 Task: Find connections with filter location Hillerød with filter topic #cloudwith filter profile language English with filter current company Zeta with filter school Pune Institute of Computer Technology with filter industry Metalworking Machinery Manufacturing with filter service category Market Strategy with filter keywords title Management Consultant
Action: Mouse moved to (531, 74)
Screenshot: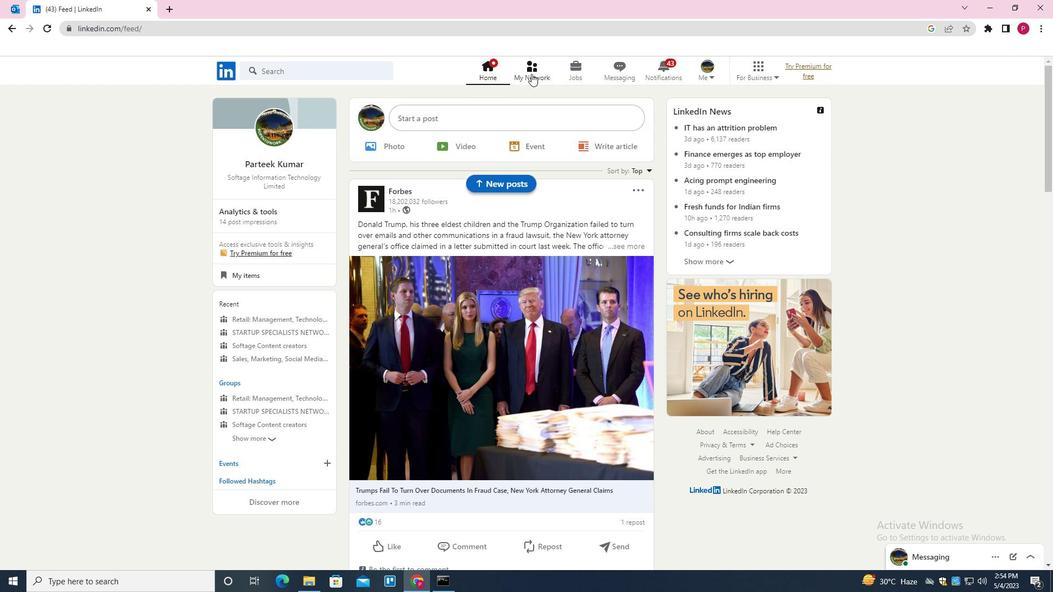 
Action: Mouse pressed left at (531, 74)
Screenshot: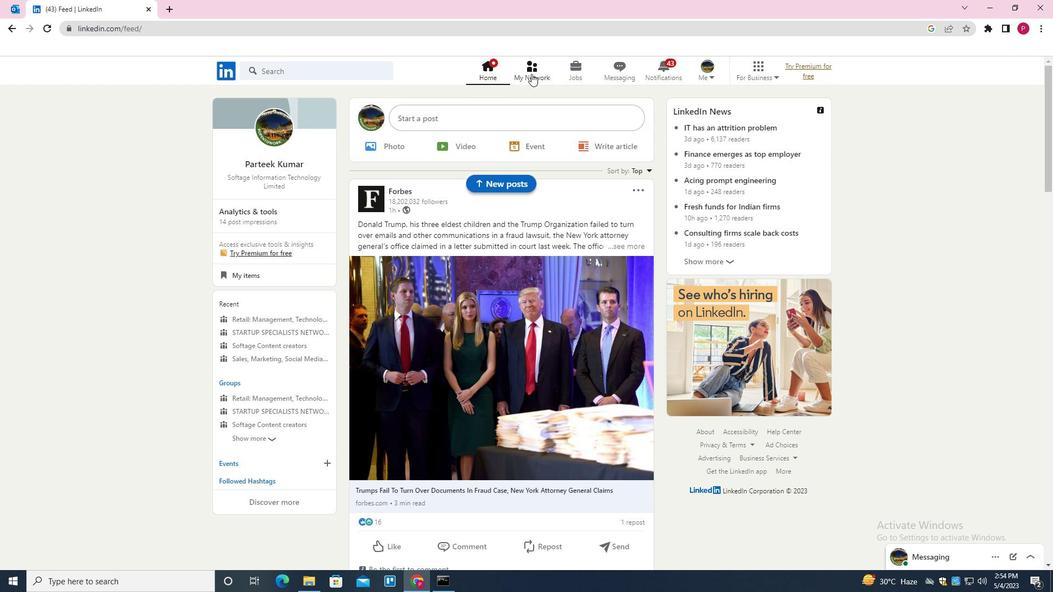 
Action: Mouse moved to (348, 130)
Screenshot: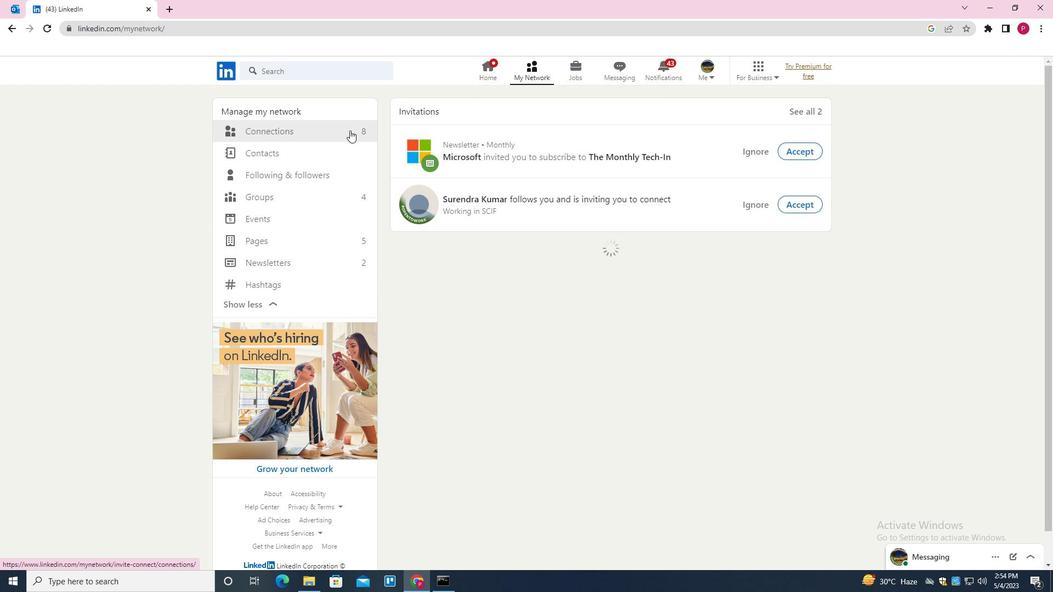 
Action: Mouse pressed left at (348, 130)
Screenshot: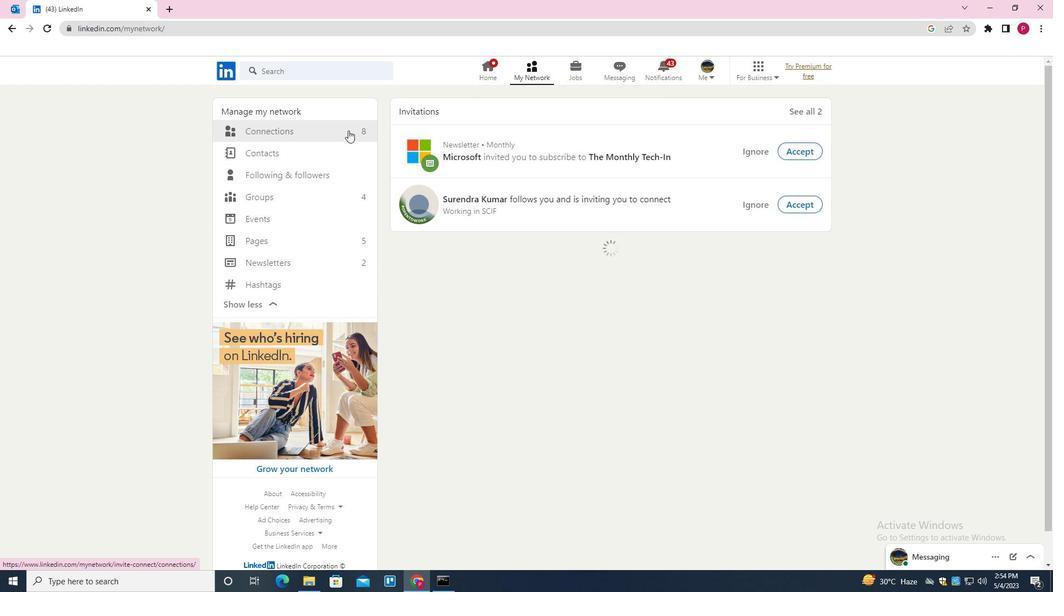 
Action: Mouse moved to (603, 131)
Screenshot: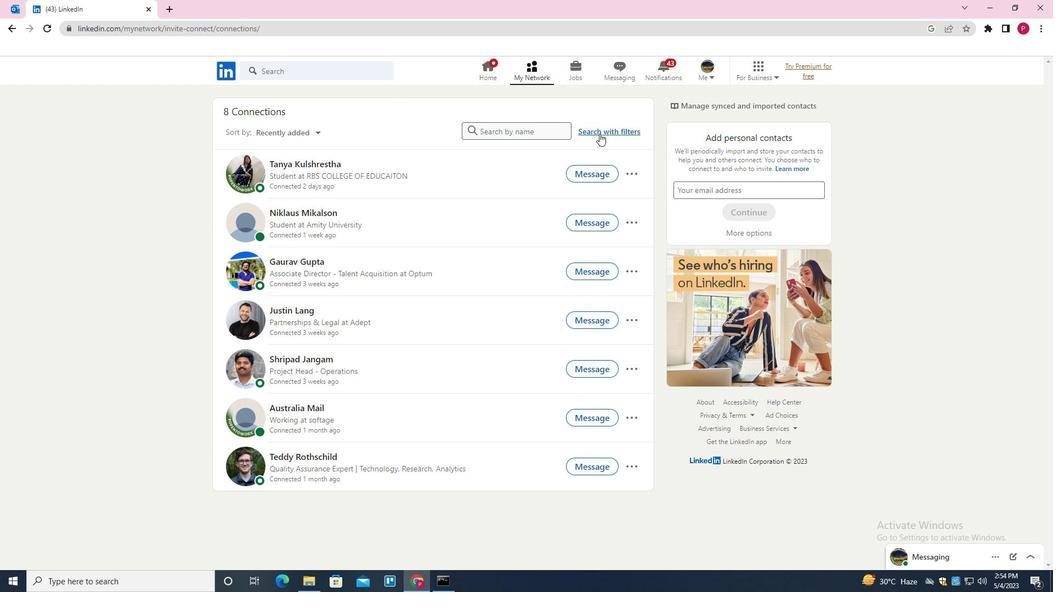 
Action: Mouse pressed left at (603, 131)
Screenshot: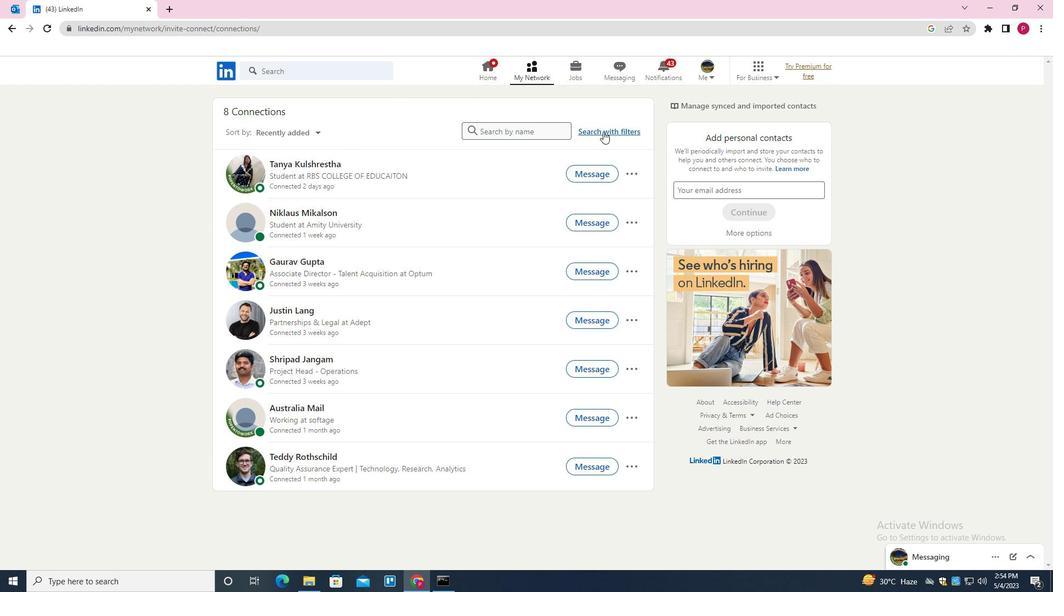 
Action: Mouse moved to (565, 100)
Screenshot: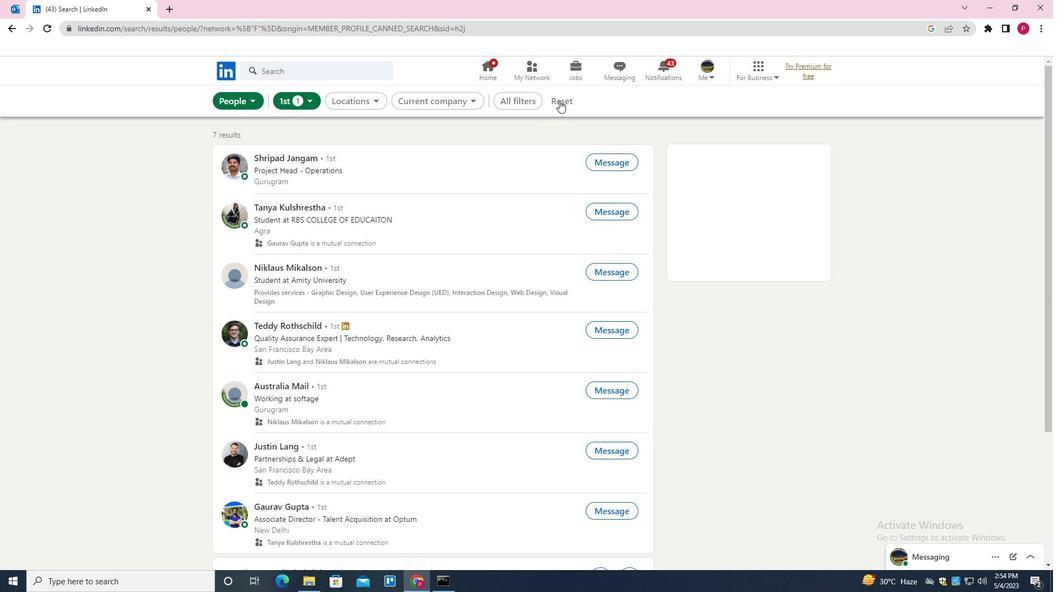 
Action: Mouse pressed left at (565, 100)
Screenshot: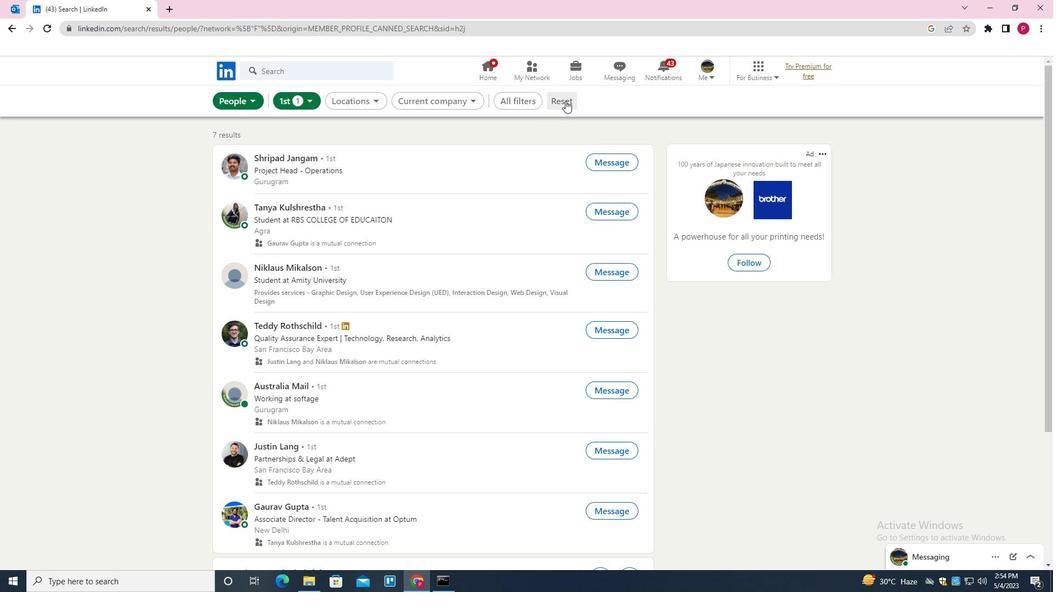 
Action: Mouse moved to (548, 97)
Screenshot: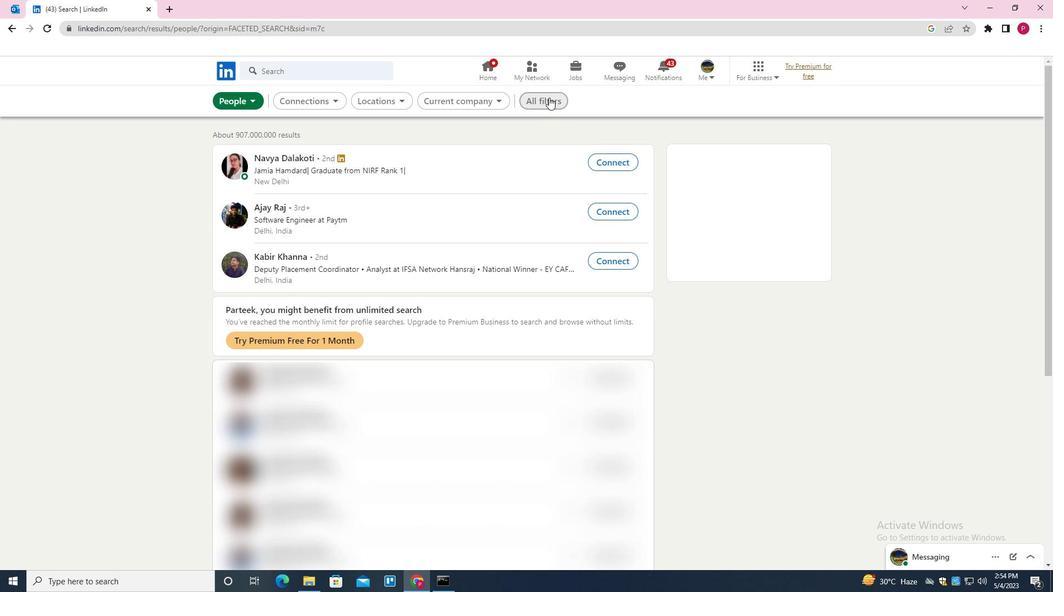 
Action: Mouse pressed left at (548, 97)
Screenshot: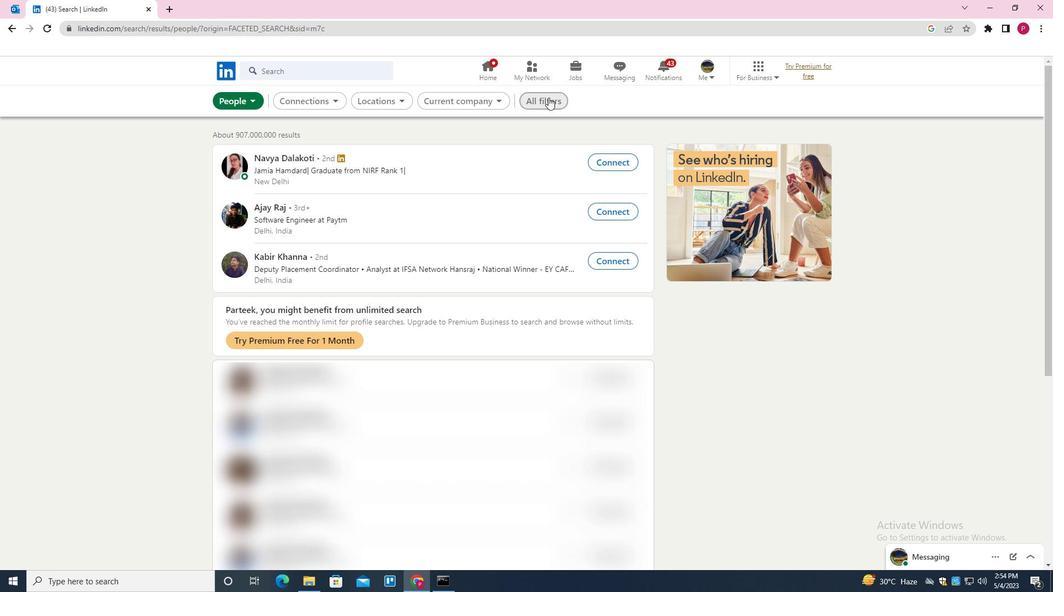 
Action: Mouse moved to (822, 198)
Screenshot: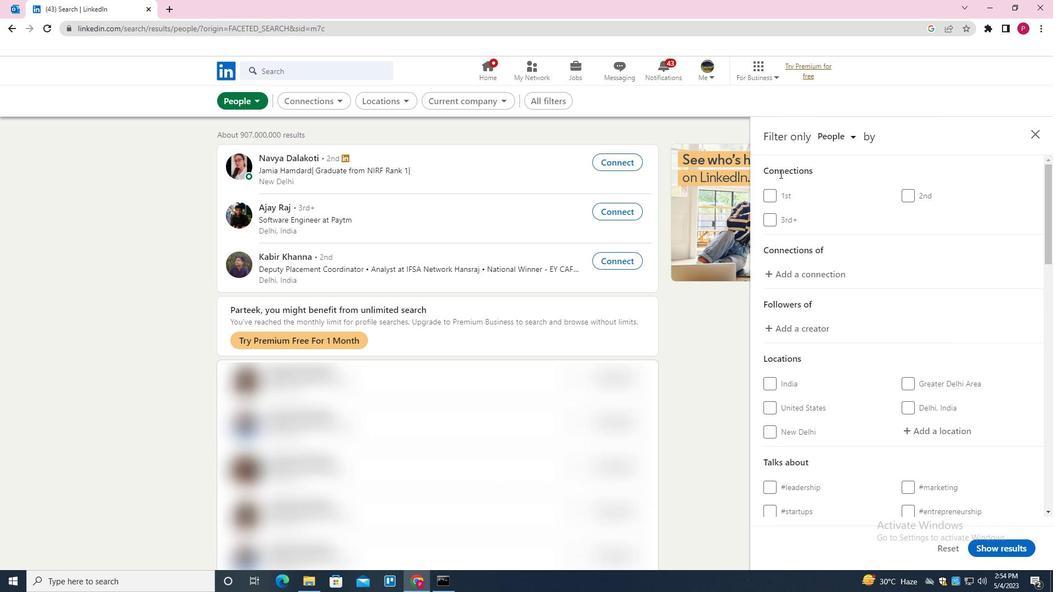 
Action: Mouse scrolled (822, 197) with delta (0, 0)
Screenshot: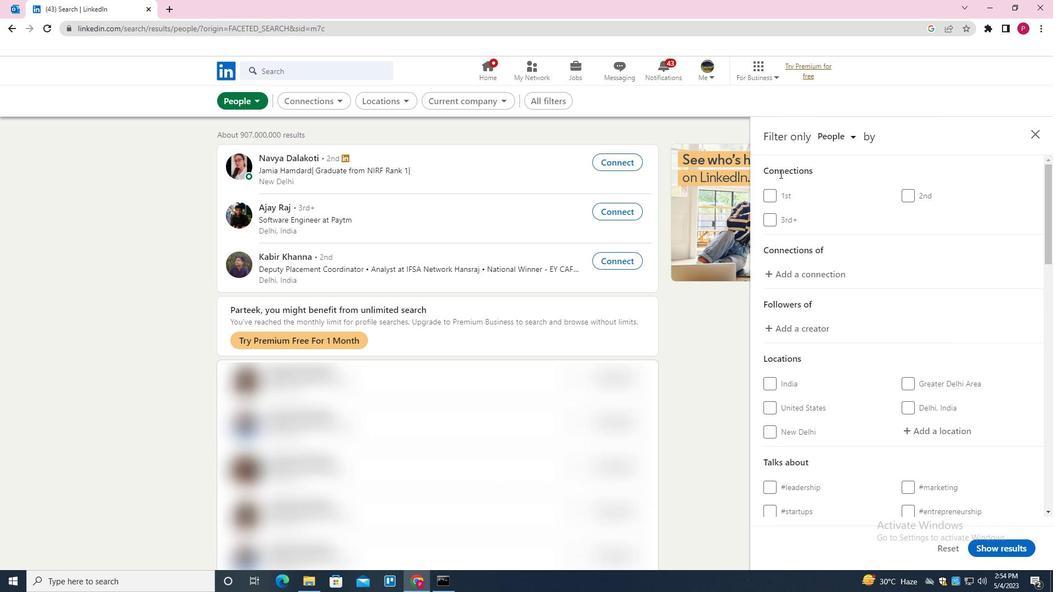 
Action: Mouse moved to (840, 208)
Screenshot: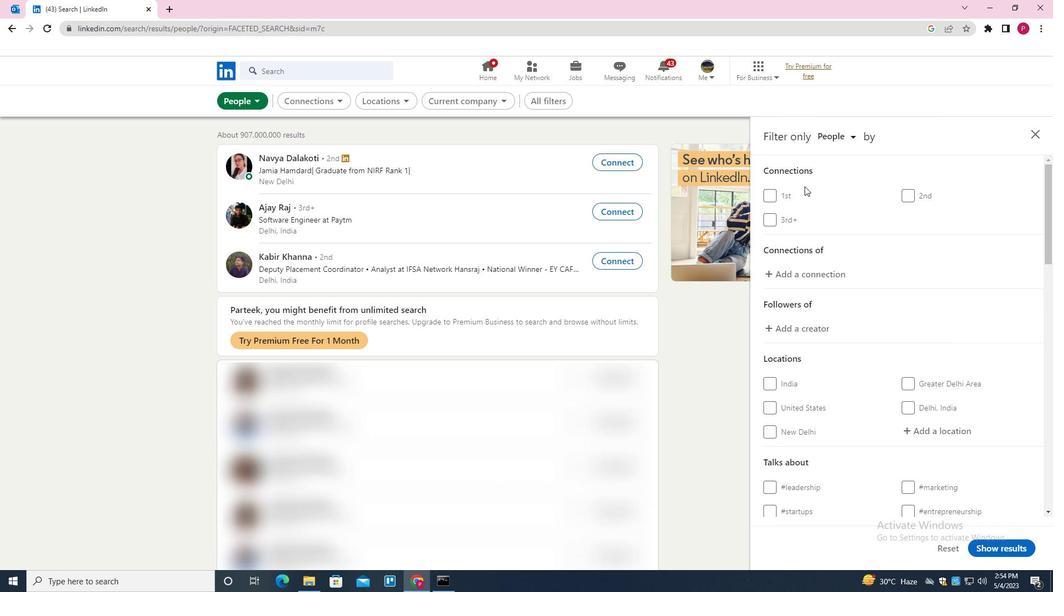 
Action: Mouse scrolled (840, 208) with delta (0, 0)
Screenshot: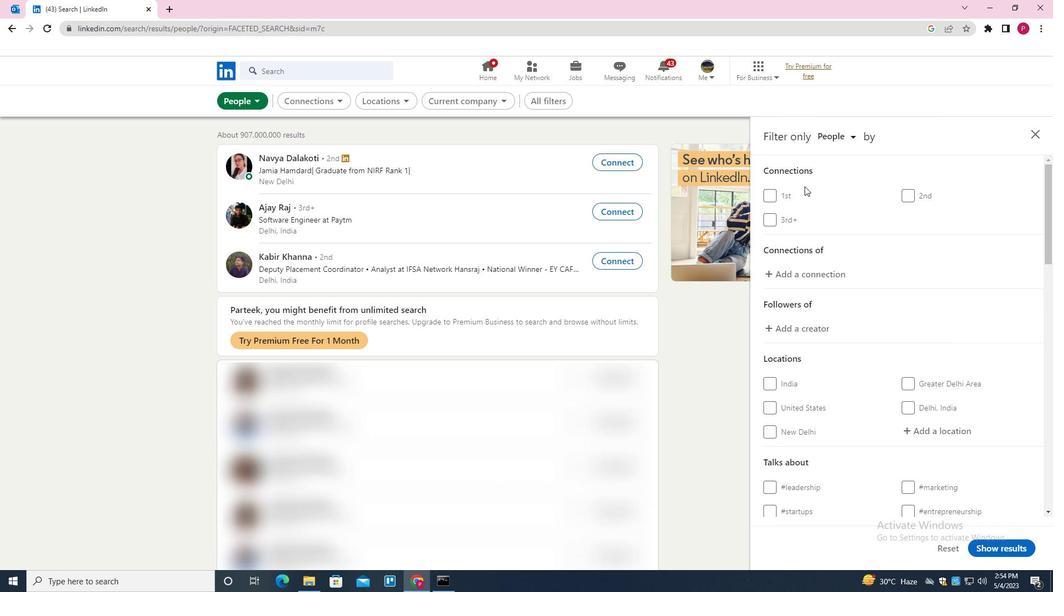
Action: Mouse moved to (863, 225)
Screenshot: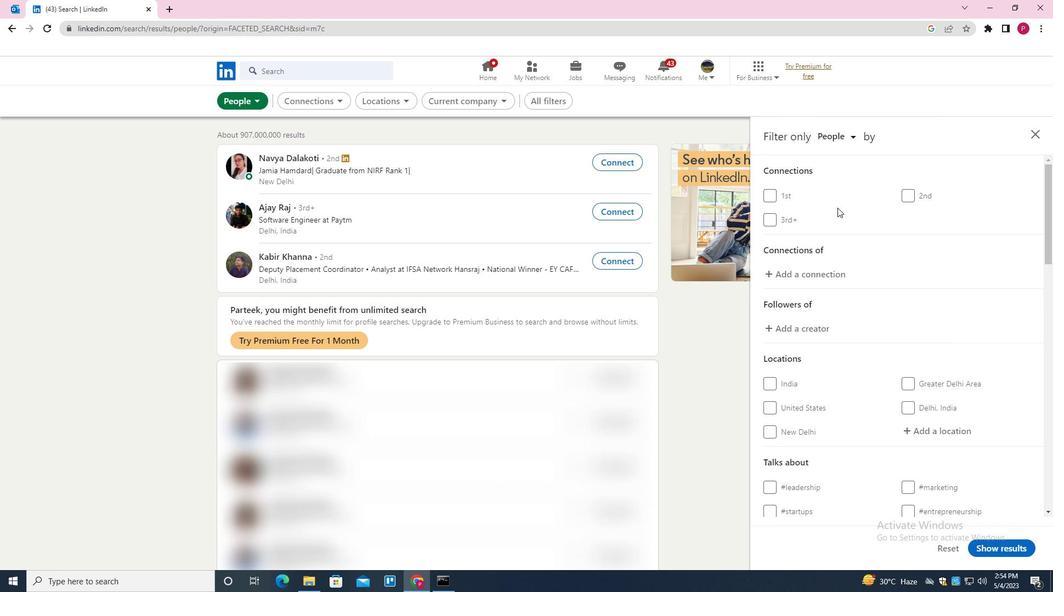 
Action: Mouse scrolled (863, 225) with delta (0, 0)
Screenshot: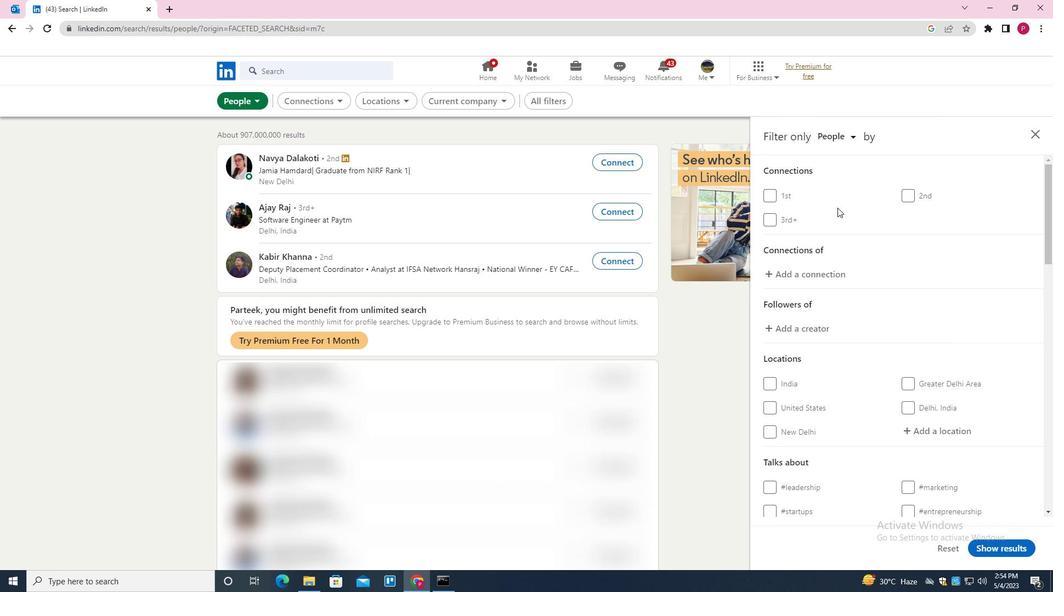 
Action: Mouse moved to (930, 271)
Screenshot: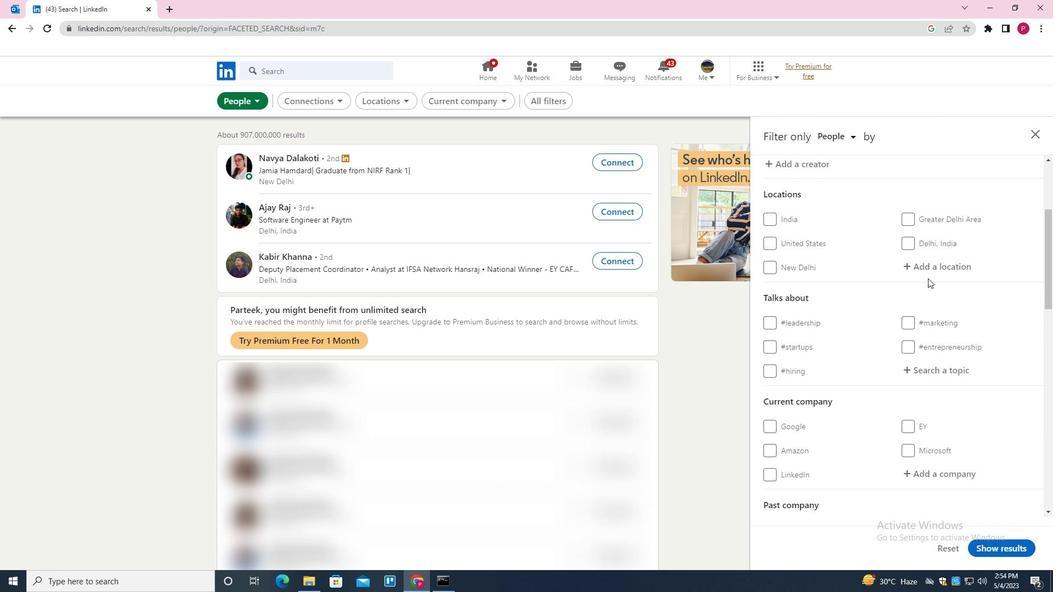 
Action: Mouse pressed left at (930, 271)
Screenshot: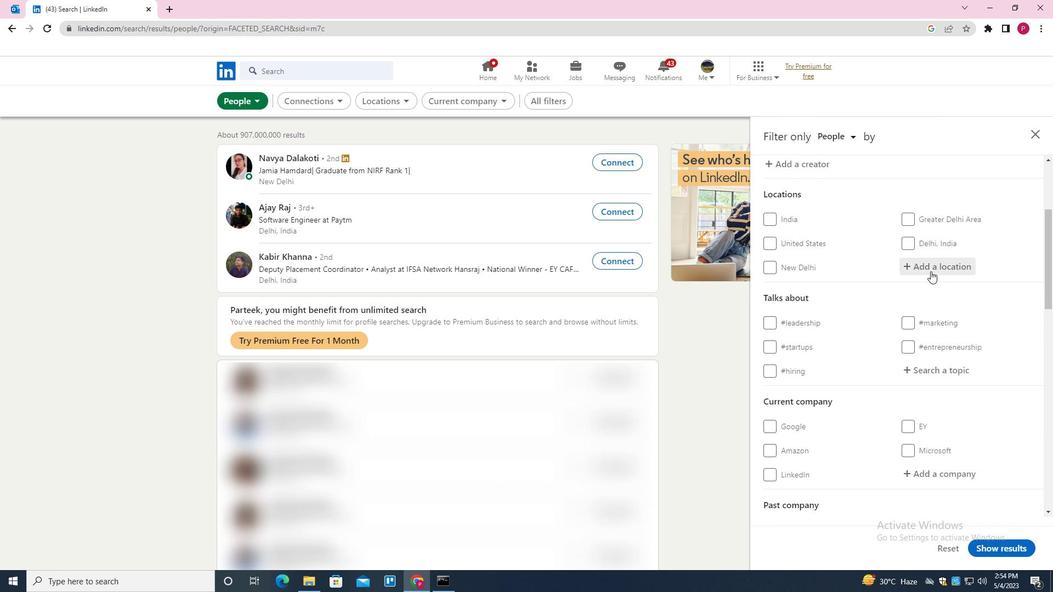 
Action: Key pressed <Key.shift>HILLEROD<Key.down><Key.enter>
Screenshot: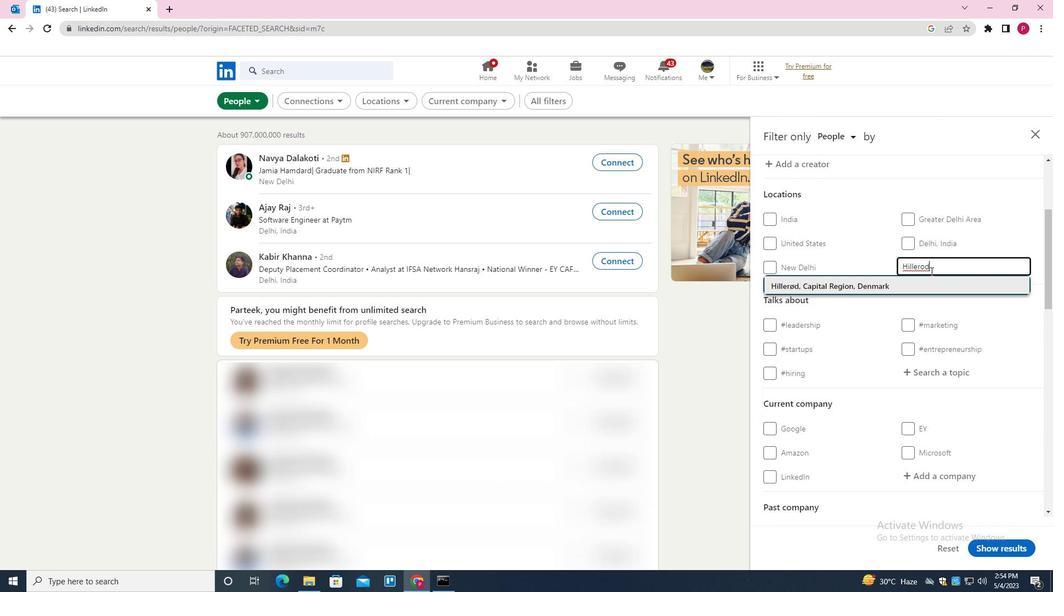 
Action: Mouse moved to (907, 274)
Screenshot: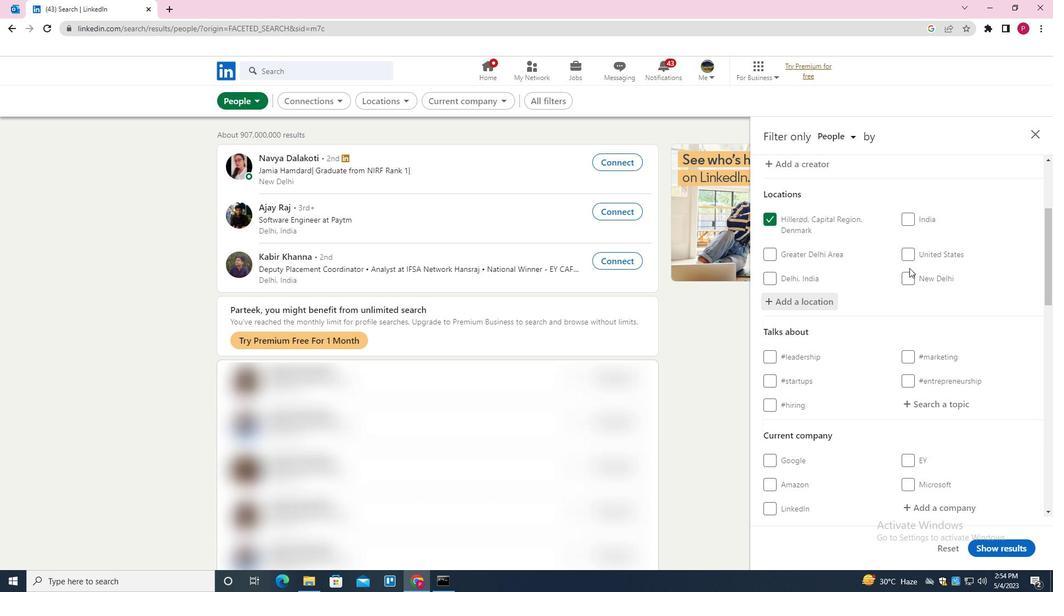 
Action: Mouse scrolled (907, 273) with delta (0, 0)
Screenshot: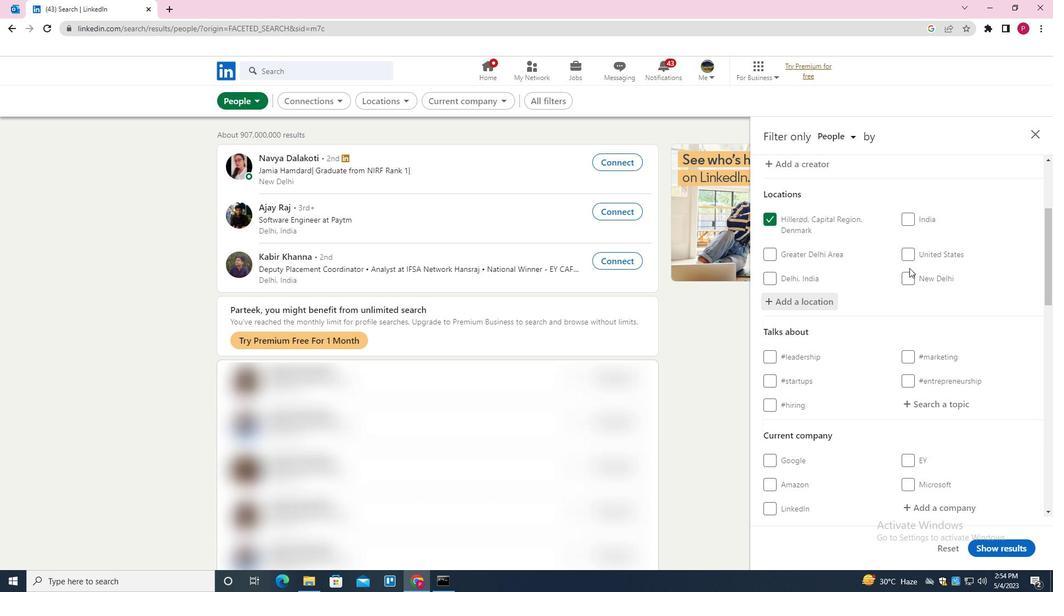 
Action: Mouse moved to (906, 281)
Screenshot: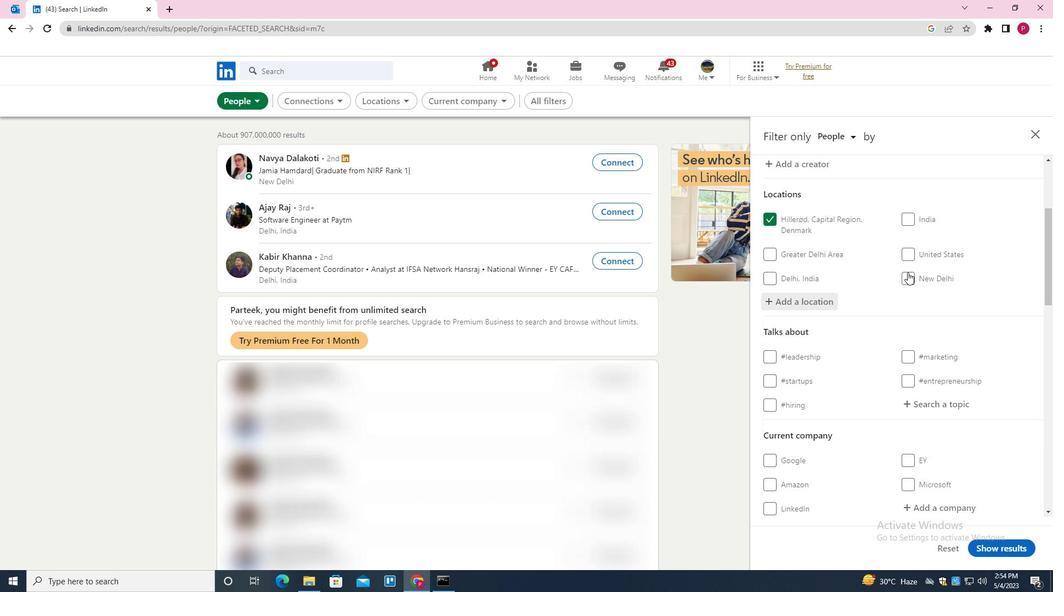 
Action: Mouse scrolled (906, 281) with delta (0, 0)
Screenshot: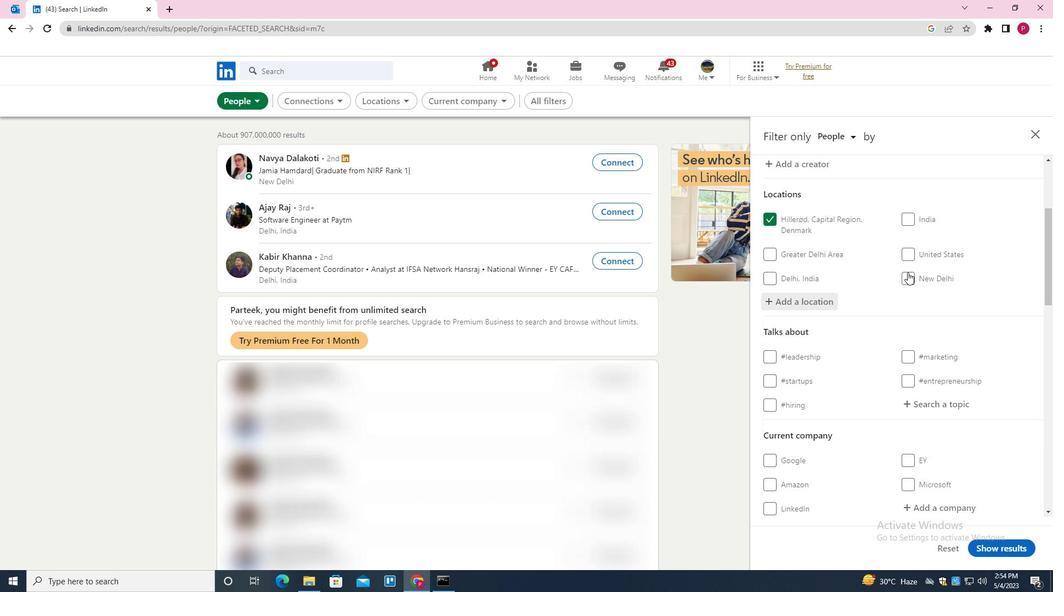 
Action: Mouse moved to (904, 290)
Screenshot: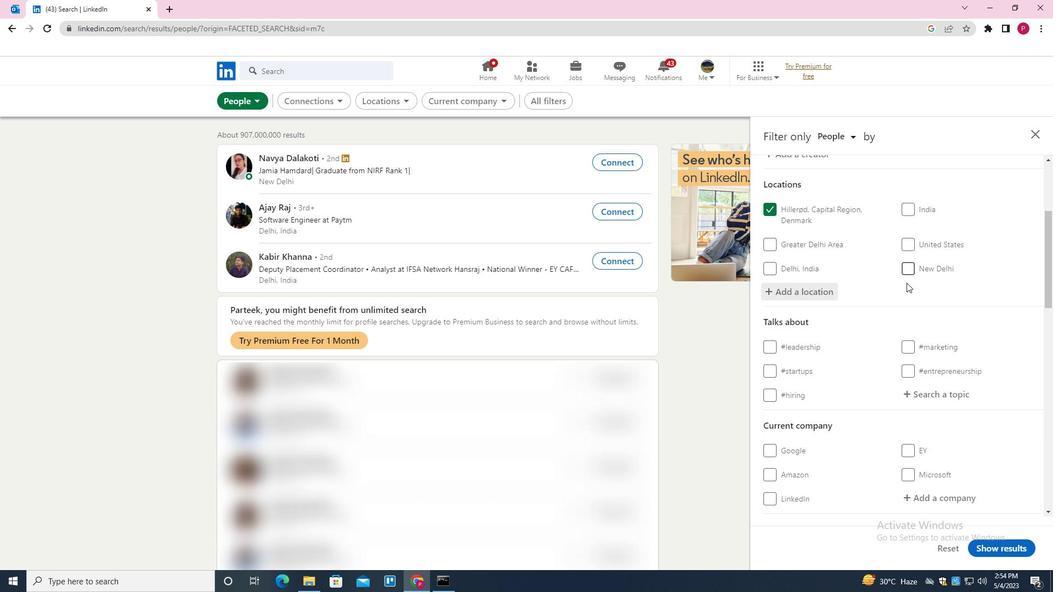 
Action: Mouse scrolled (904, 290) with delta (0, 0)
Screenshot: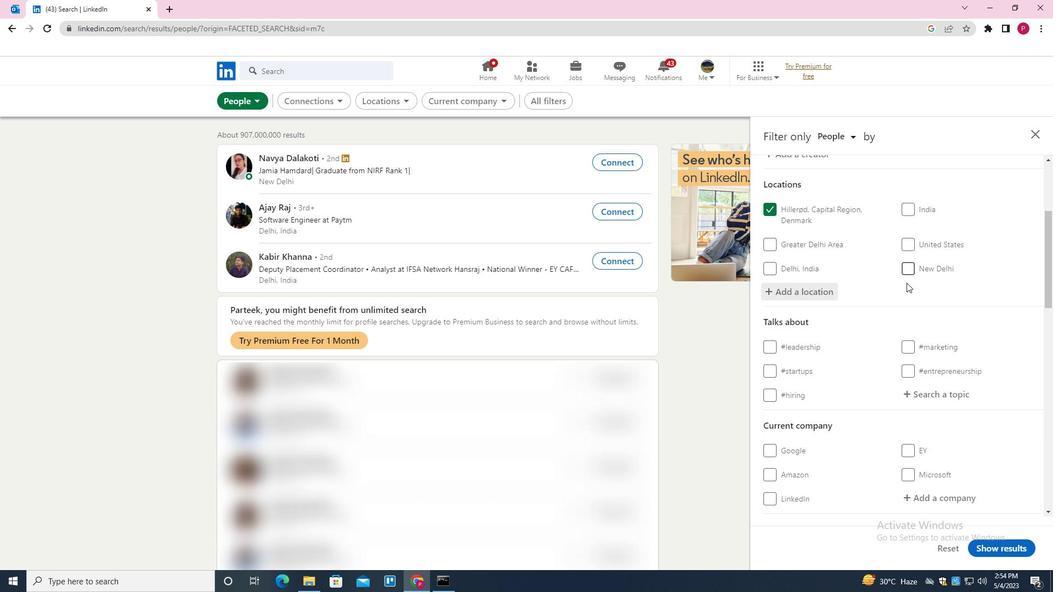 
Action: Mouse moved to (927, 239)
Screenshot: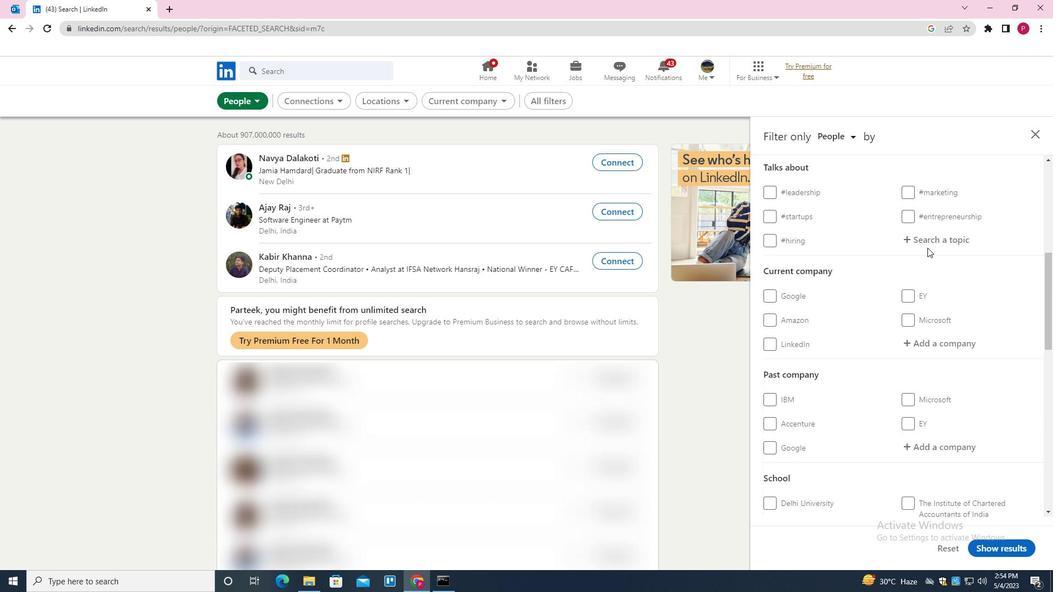 
Action: Mouse pressed left at (927, 239)
Screenshot: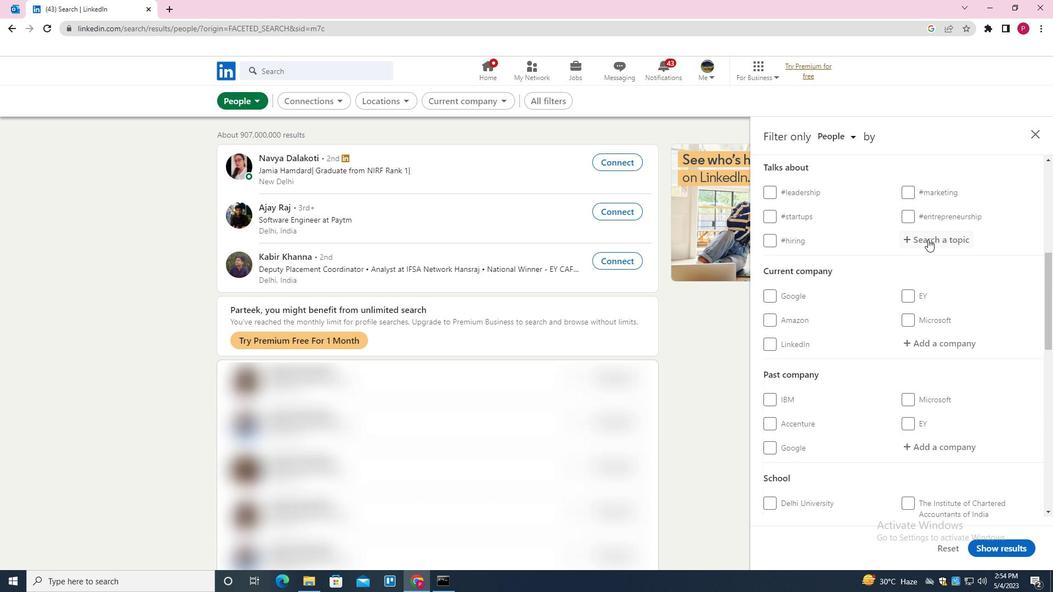 
Action: Key pressed CL
Screenshot: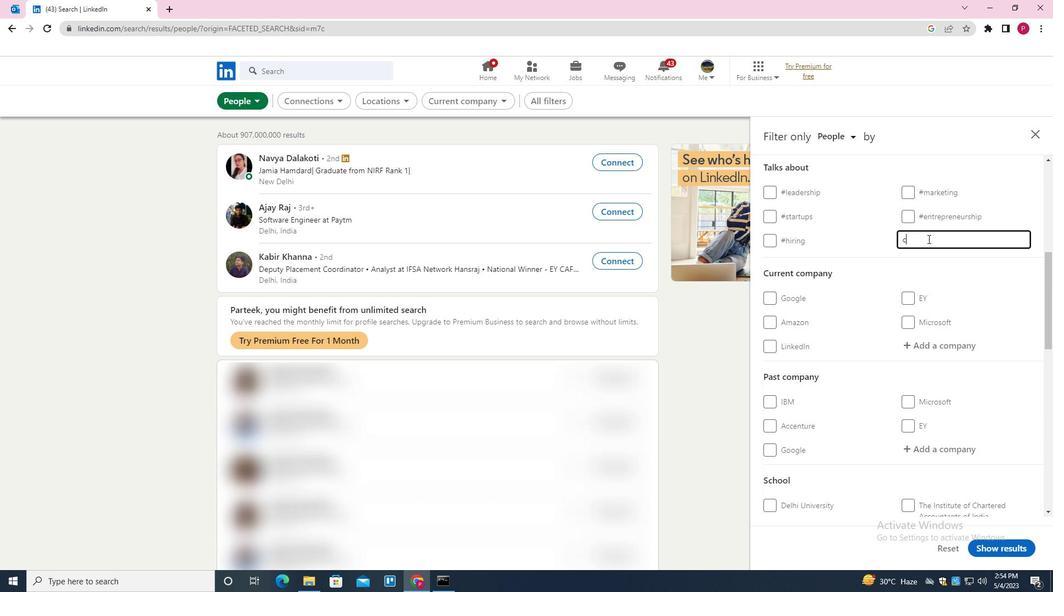 
Action: Mouse moved to (927, 238)
Screenshot: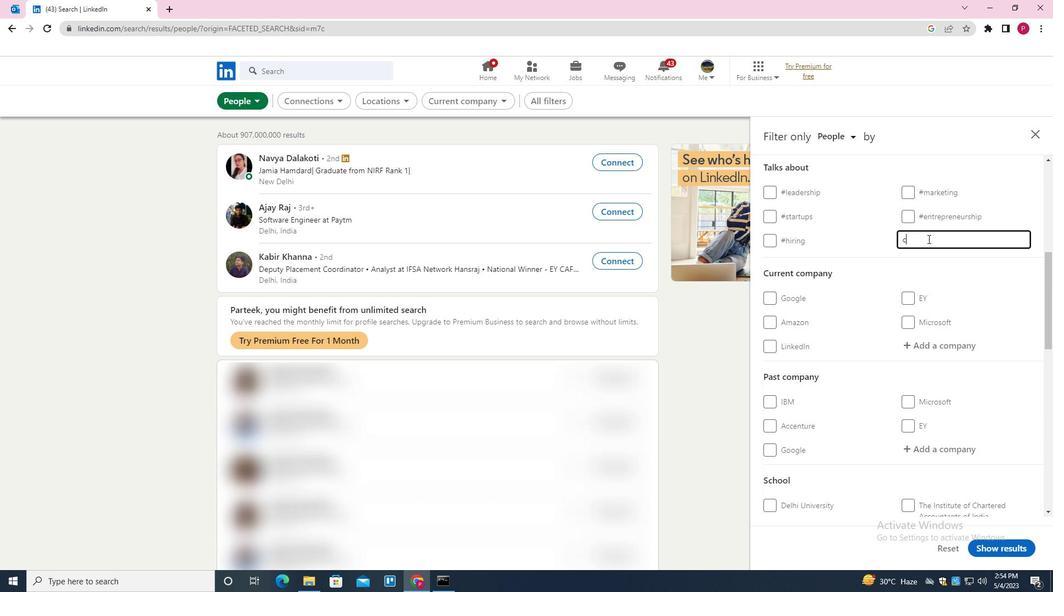 
Action: Key pressed OUD<Key.down><Key.enter>
Screenshot: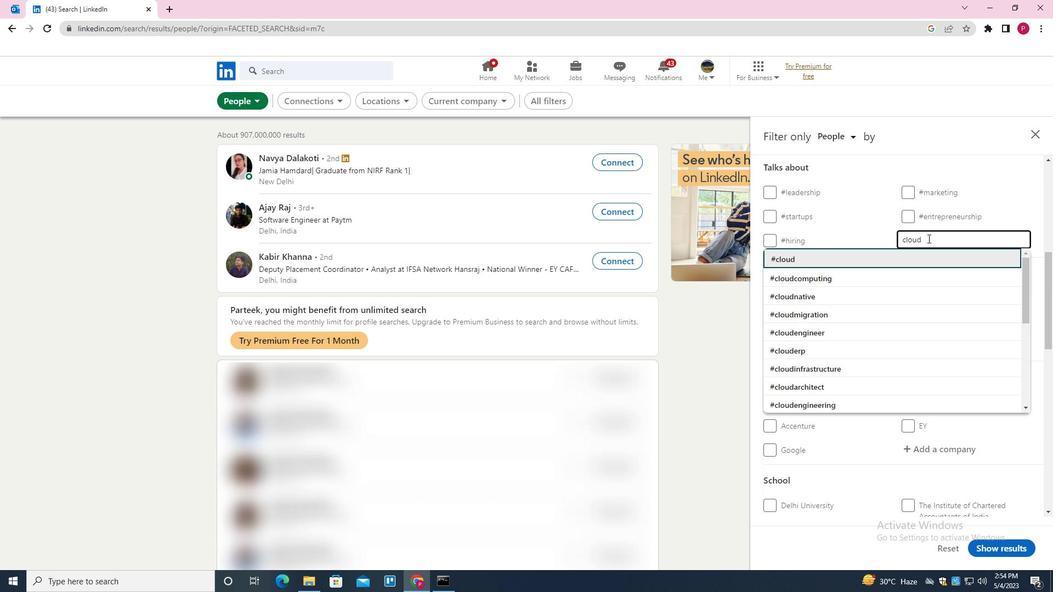 
Action: Mouse moved to (884, 285)
Screenshot: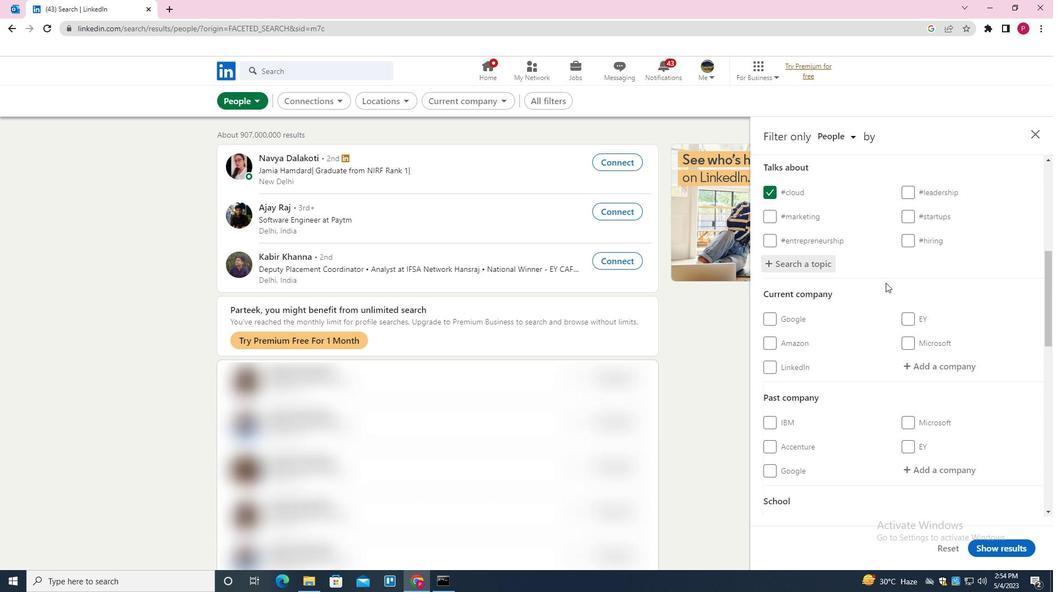 
Action: Mouse scrolled (884, 284) with delta (0, 0)
Screenshot: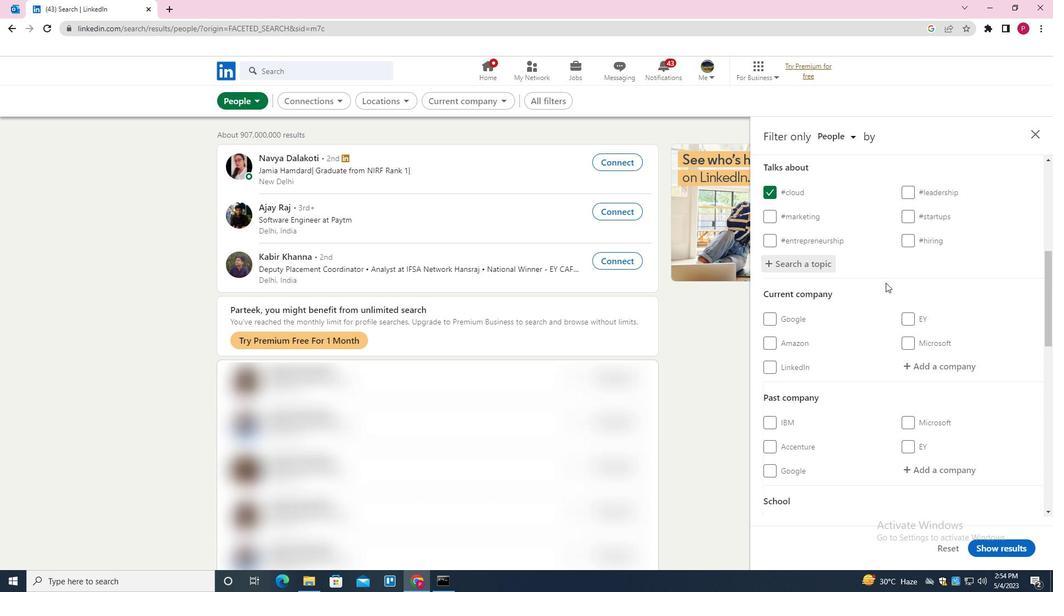 
Action: Mouse scrolled (884, 284) with delta (0, 0)
Screenshot: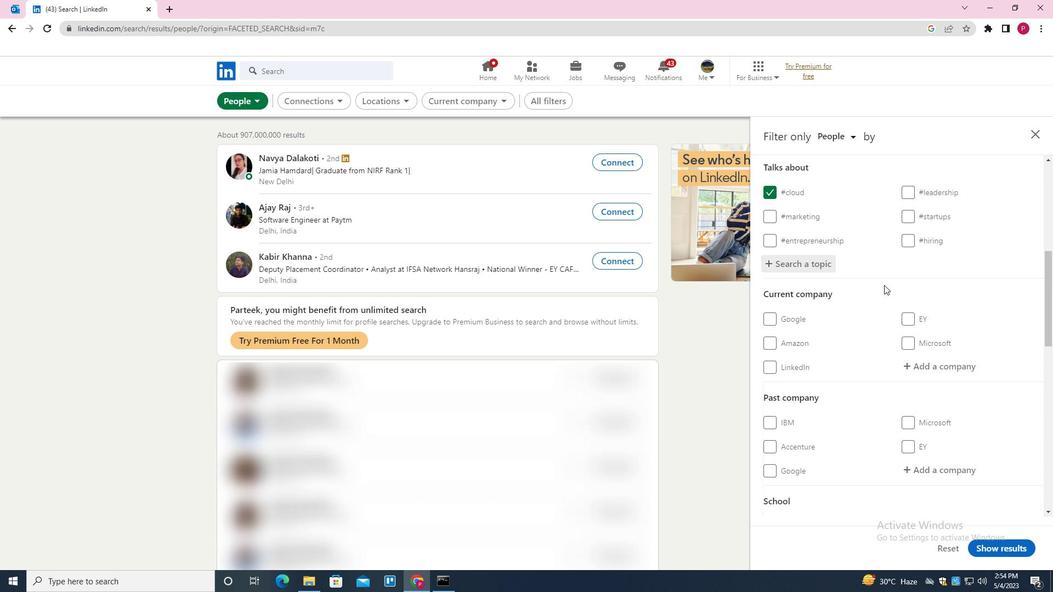 
Action: Mouse moved to (883, 285)
Screenshot: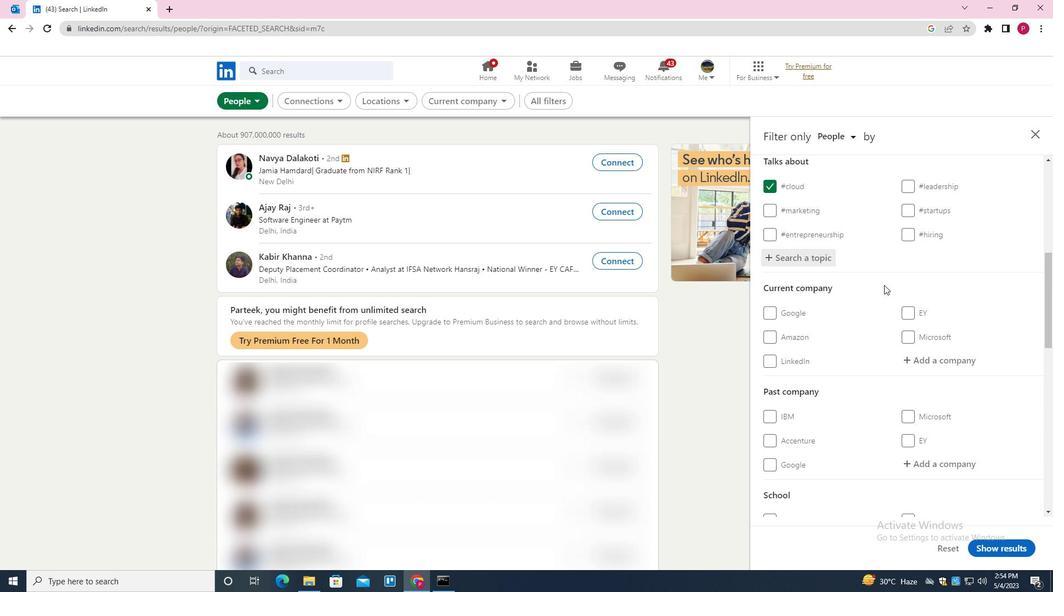 
Action: Mouse scrolled (883, 284) with delta (0, 0)
Screenshot: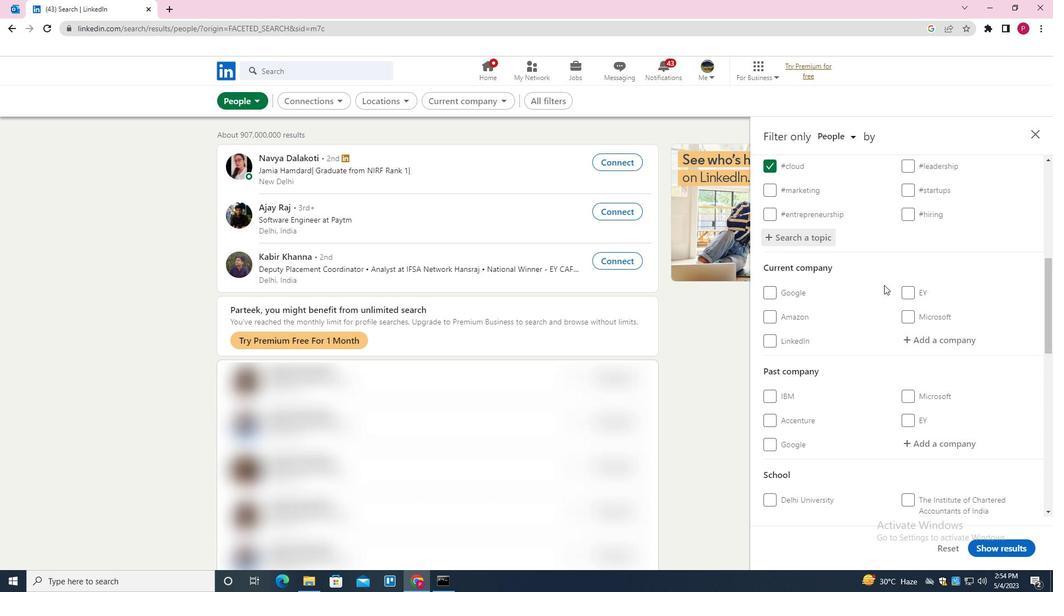 
Action: Mouse moved to (883, 285)
Screenshot: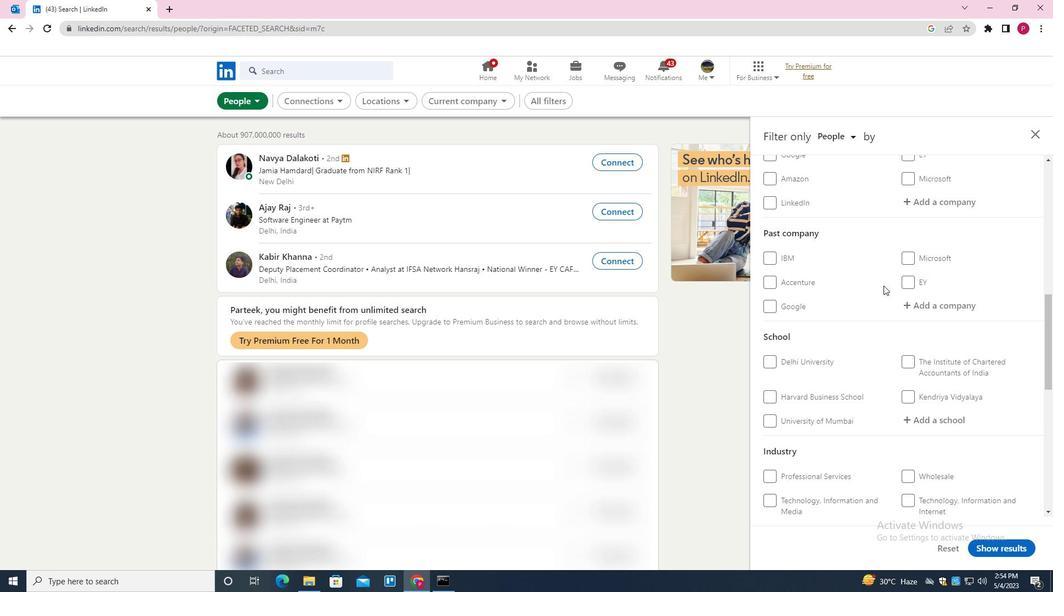 
Action: Mouse scrolled (883, 285) with delta (0, 0)
Screenshot: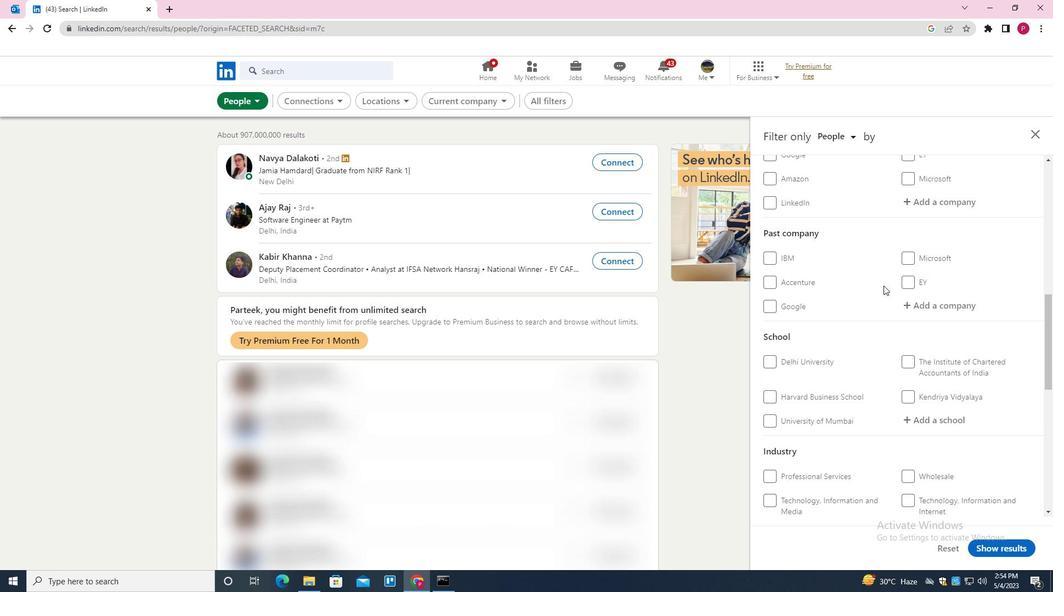 
Action: Mouse scrolled (883, 285) with delta (0, 0)
Screenshot: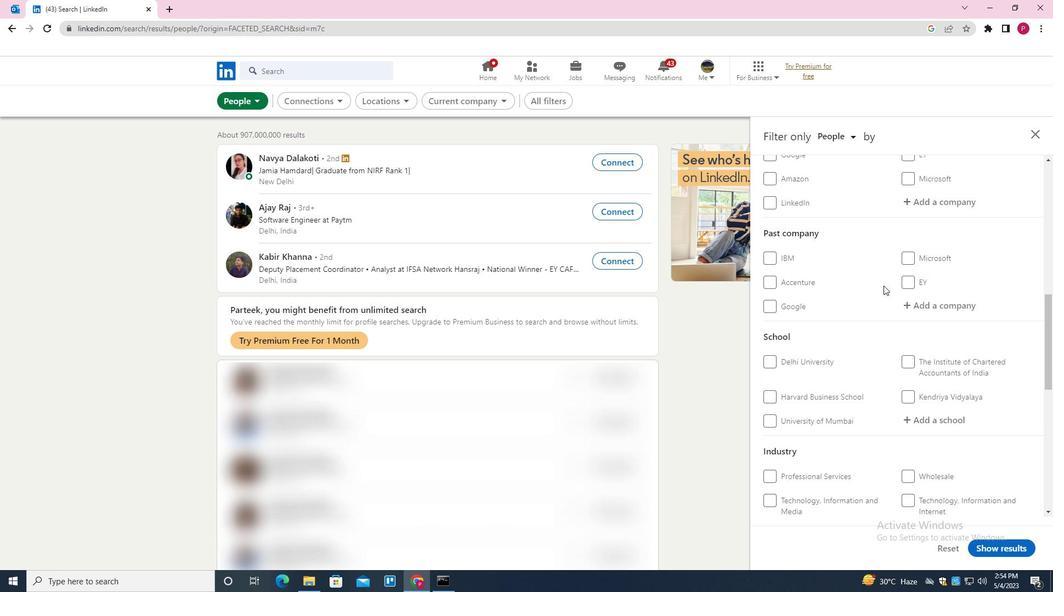 
Action: Mouse scrolled (883, 285) with delta (0, 0)
Screenshot: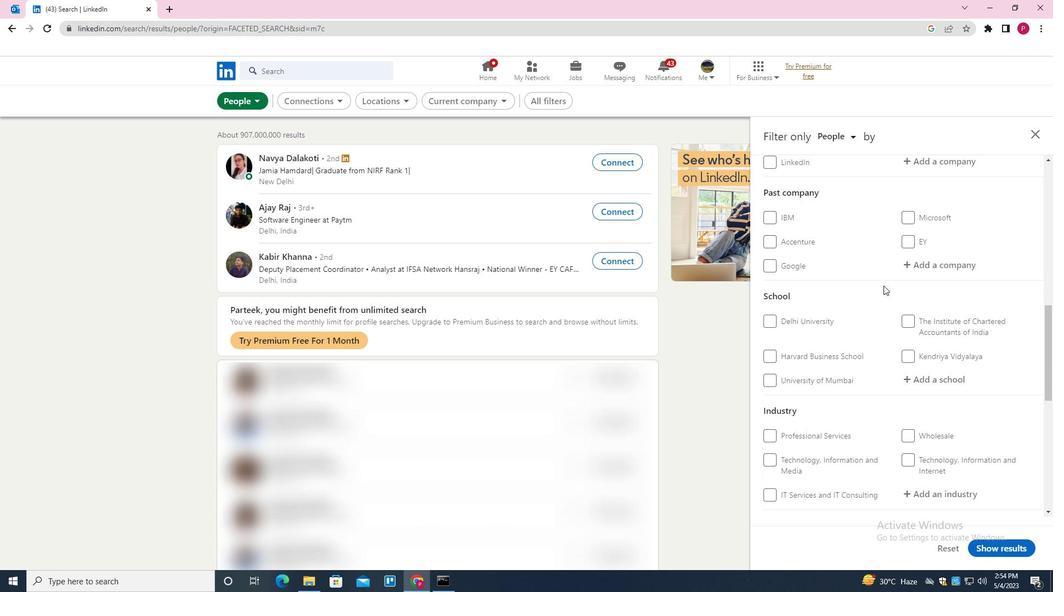 
Action: Mouse moved to (884, 285)
Screenshot: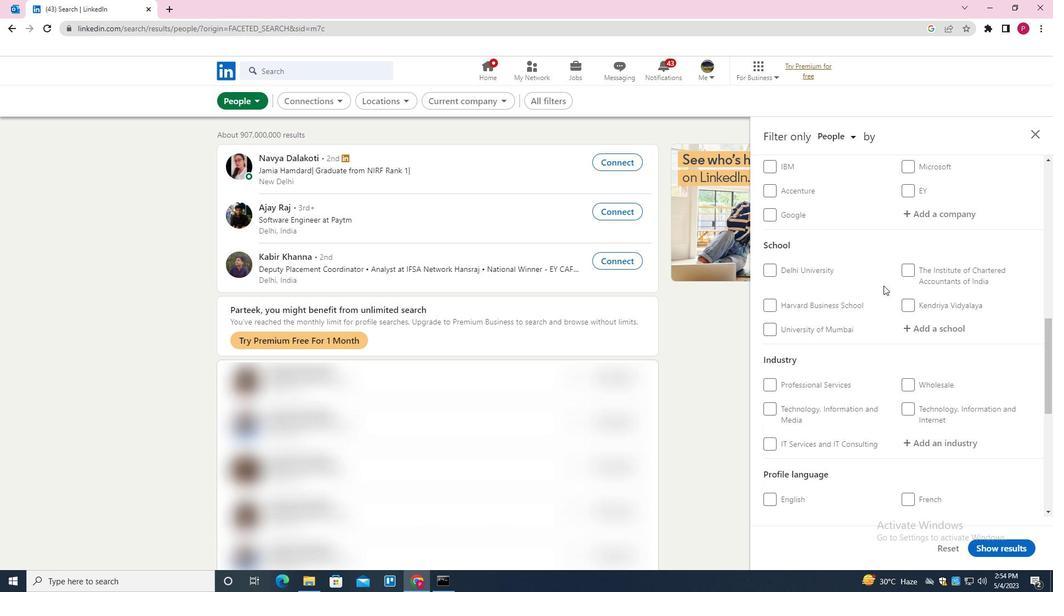 
Action: Mouse scrolled (884, 285) with delta (0, 0)
Screenshot: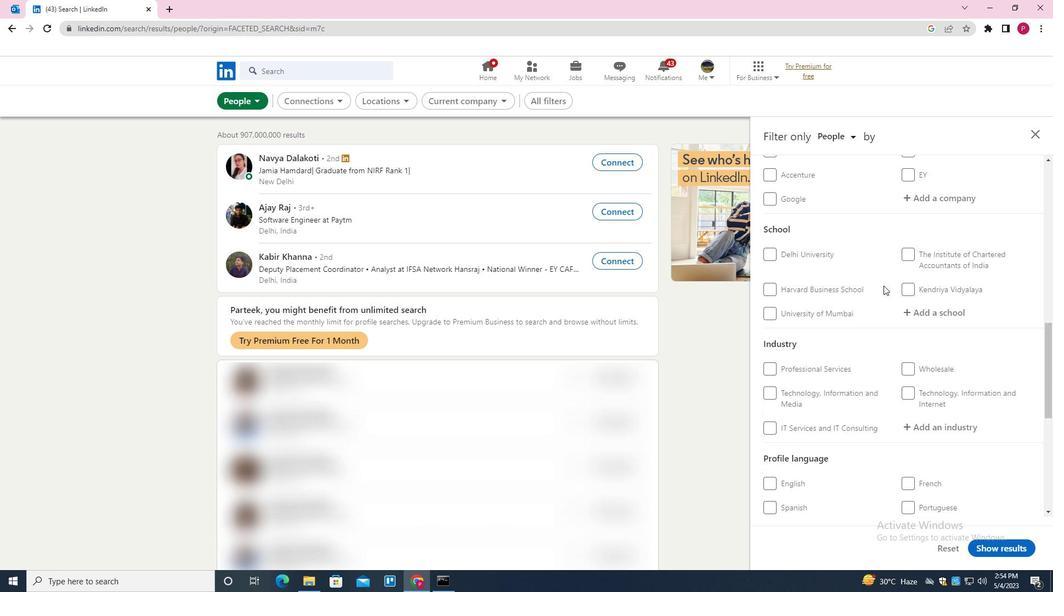 
Action: Mouse moved to (886, 284)
Screenshot: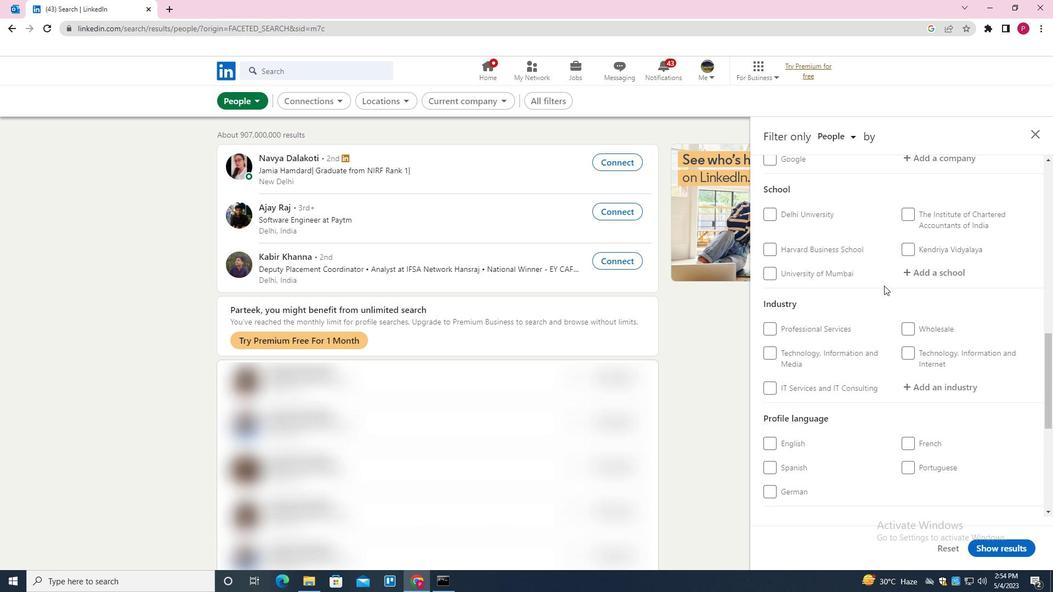 
Action: Mouse scrolled (886, 284) with delta (0, 0)
Screenshot: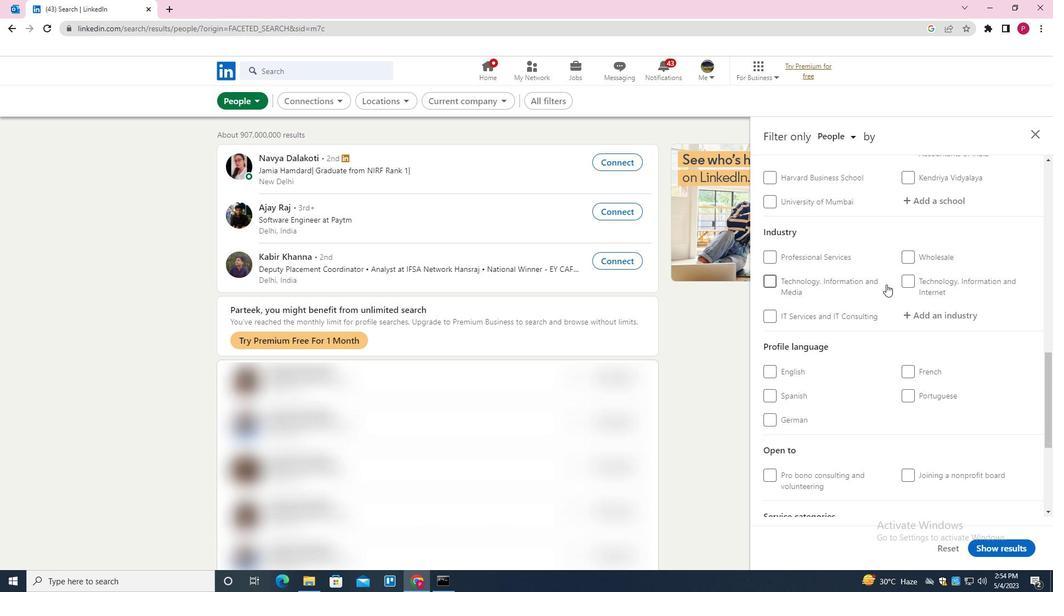 
Action: Mouse scrolled (886, 284) with delta (0, 0)
Screenshot: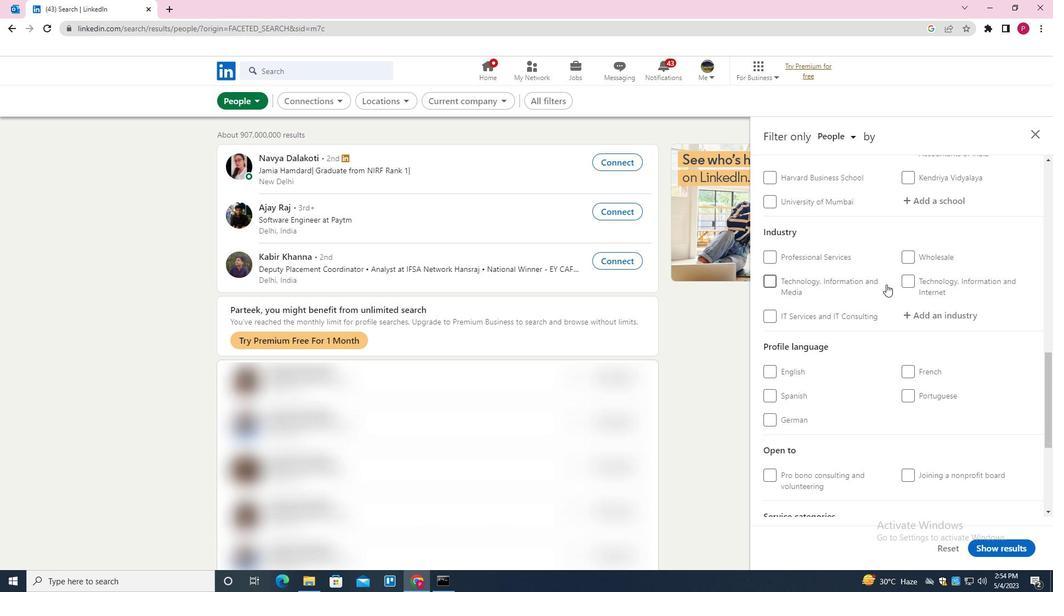 
Action: Mouse scrolled (886, 284) with delta (0, 0)
Screenshot: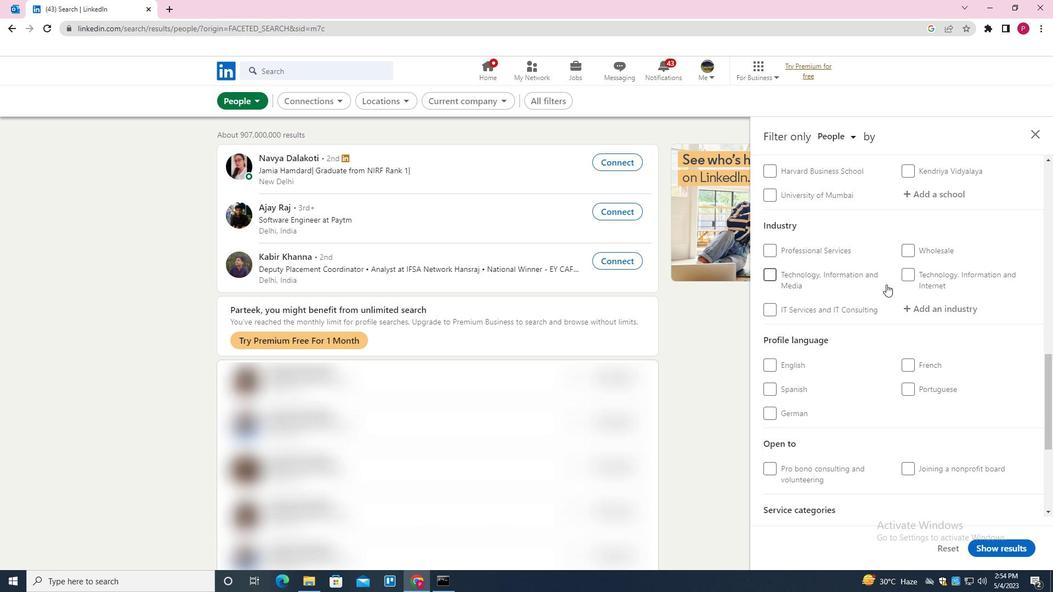 
Action: Mouse moved to (787, 208)
Screenshot: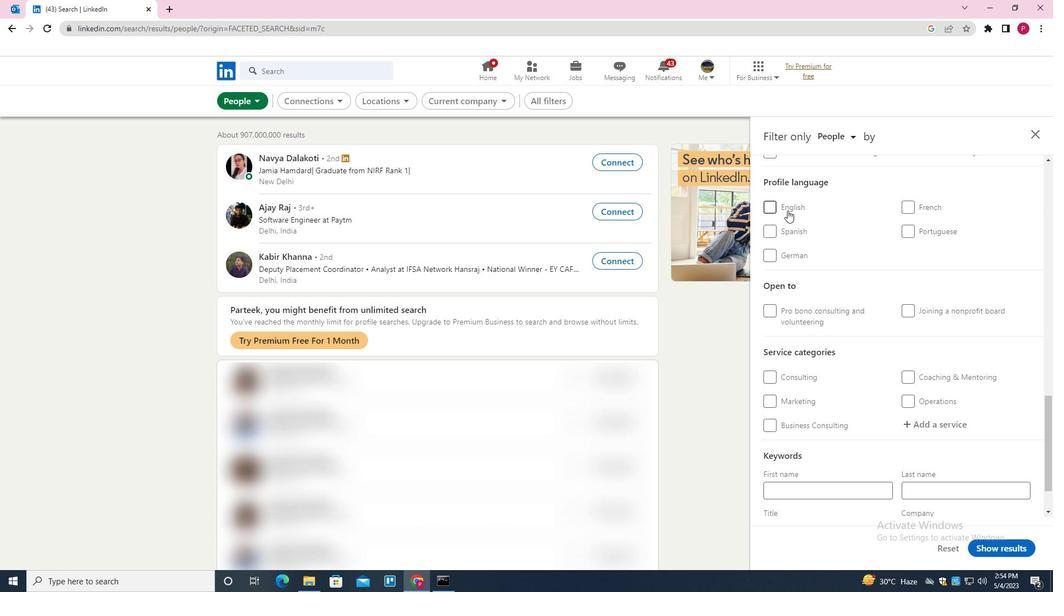 
Action: Mouse pressed left at (787, 208)
Screenshot: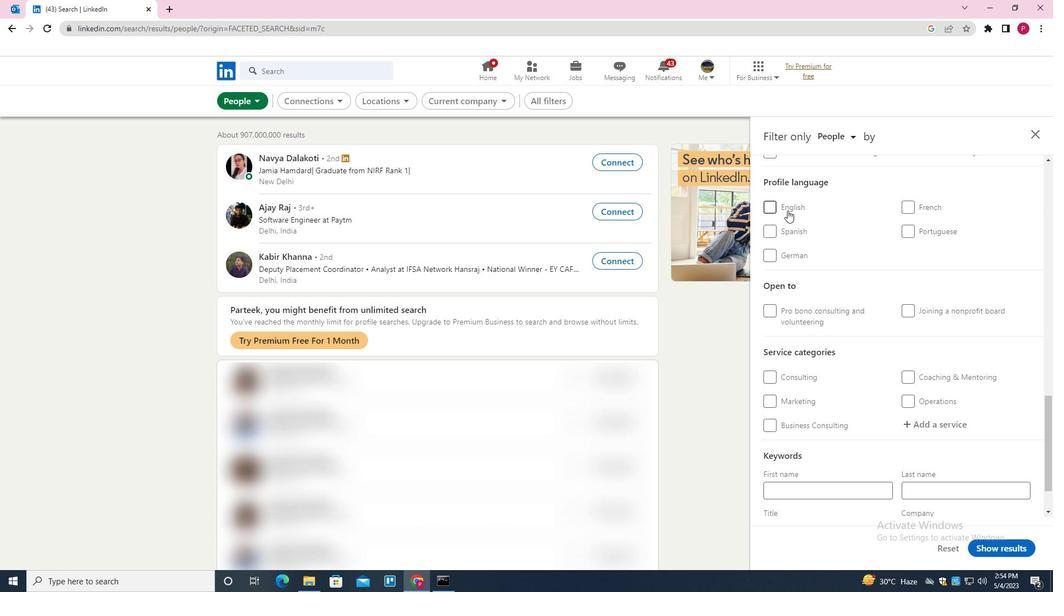 
Action: Mouse moved to (830, 241)
Screenshot: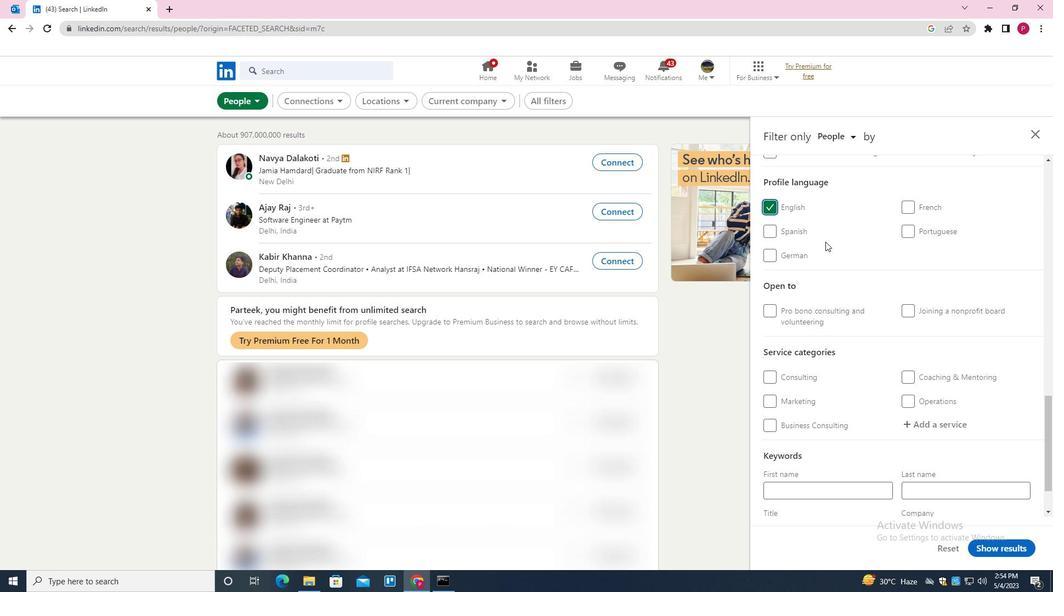 
Action: Mouse scrolled (830, 241) with delta (0, 0)
Screenshot: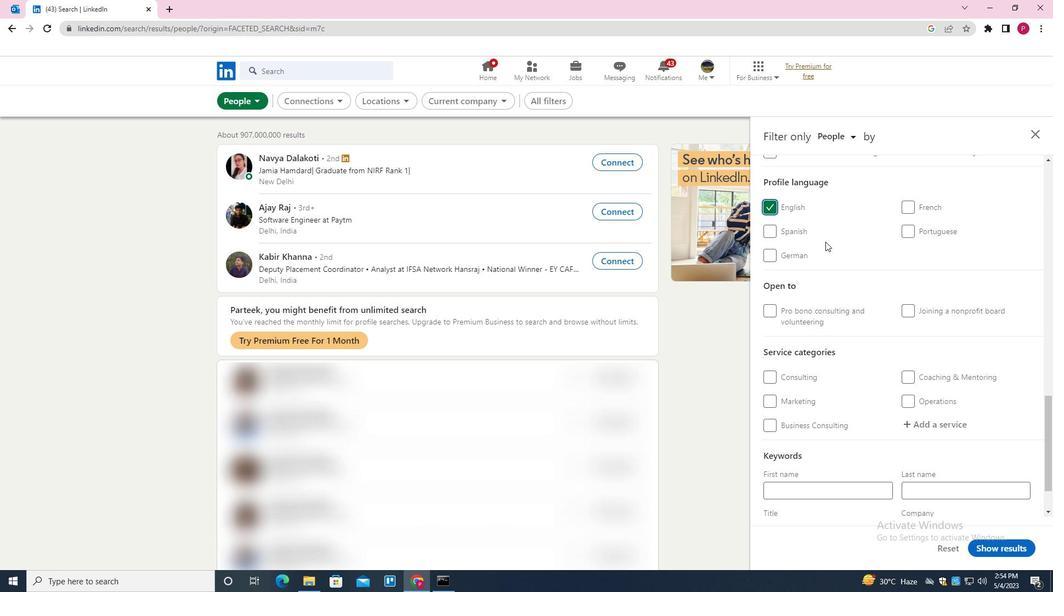 
Action: Mouse scrolled (830, 241) with delta (0, 0)
Screenshot: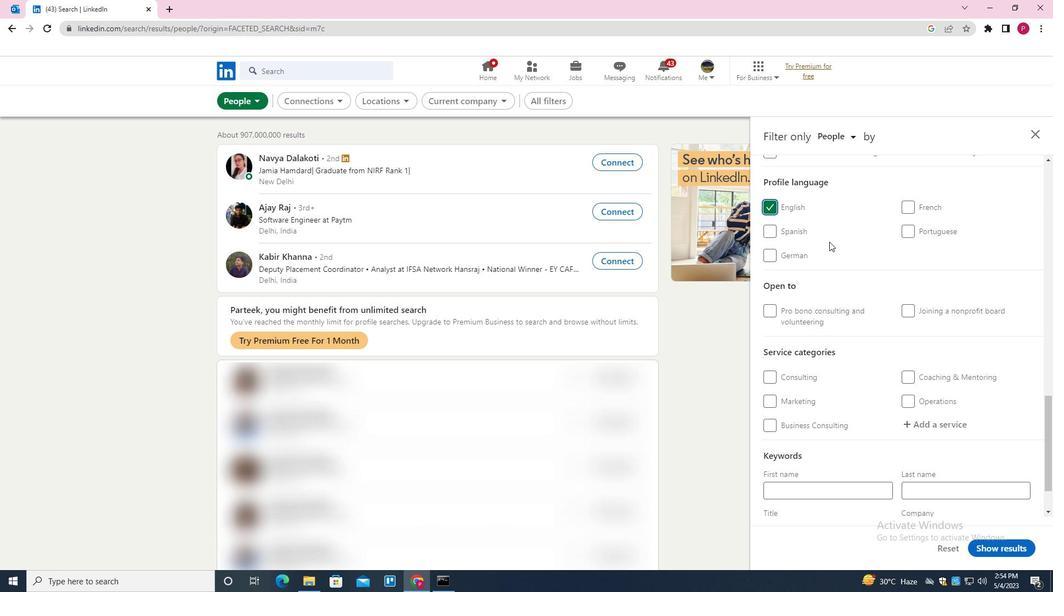 
Action: Mouse scrolled (830, 241) with delta (0, 0)
Screenshot: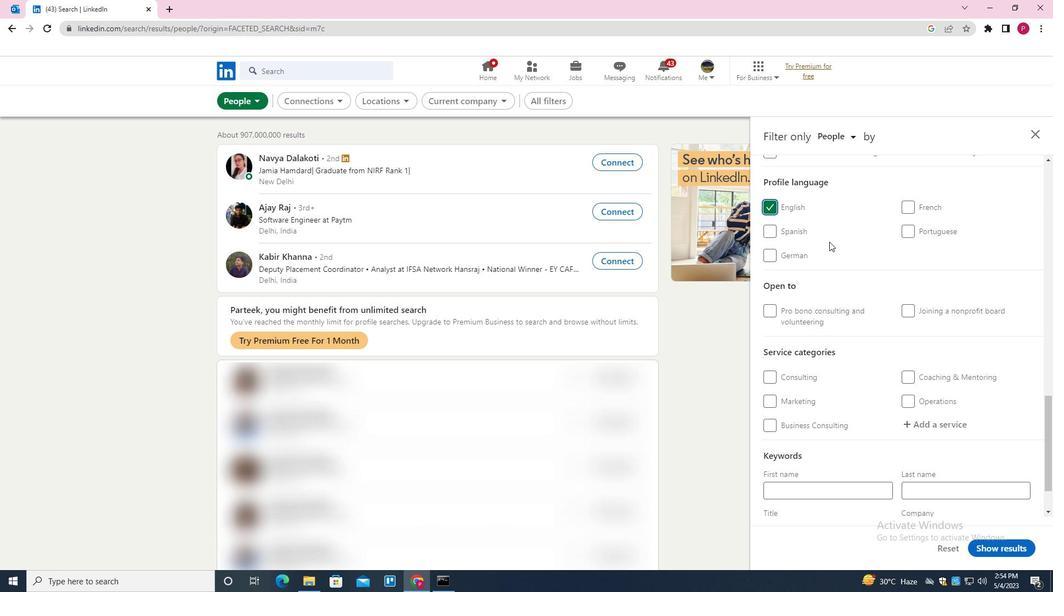 
Action: Mouse scrolled (830, 241) with delta (0, 0)
Screenshot: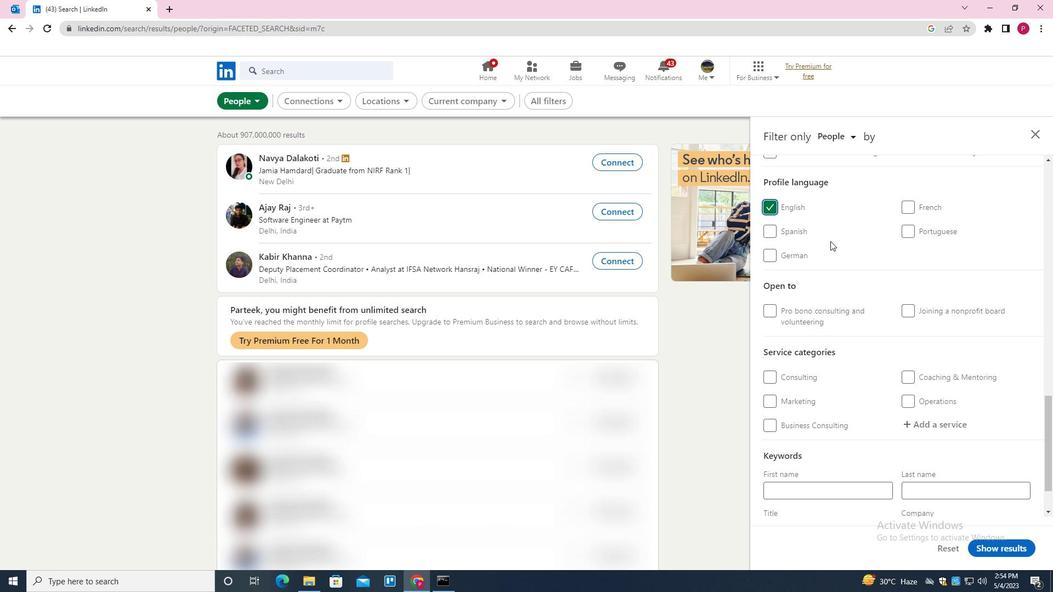 
Action: Mouse moved to (833, 246)
Screenshot: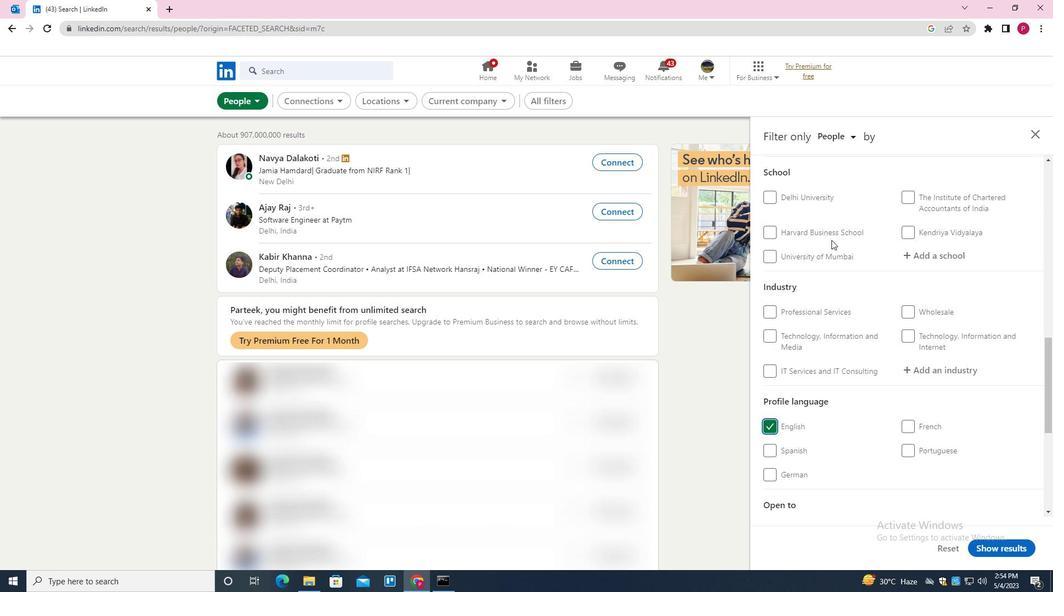 
Action: Mouse scrolled (833, 246) with delta (0, 0)
Screenshot: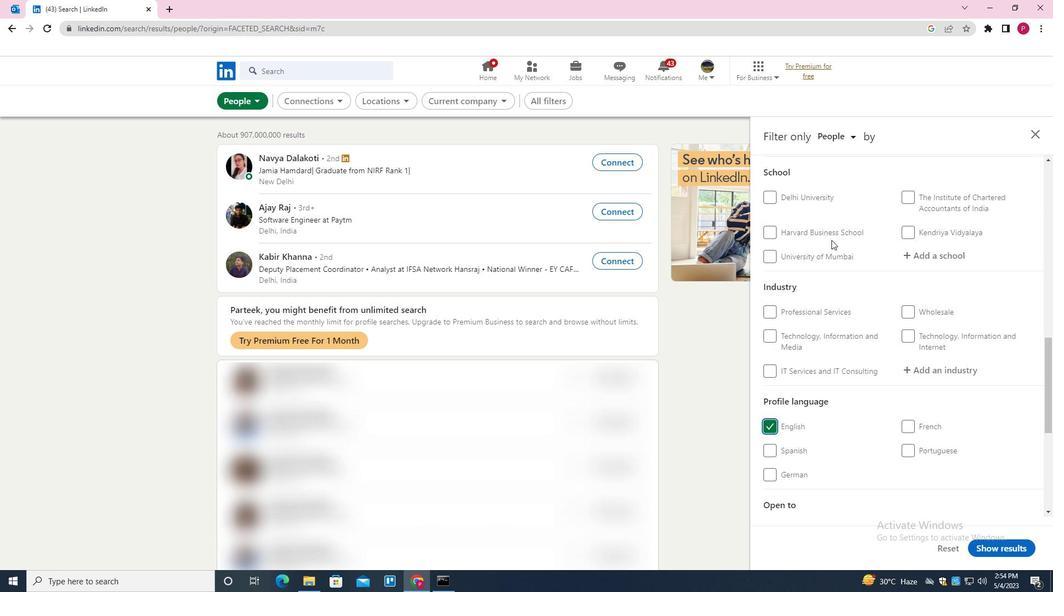 
Action: Mouse moved to (833, 247)
Screenshot: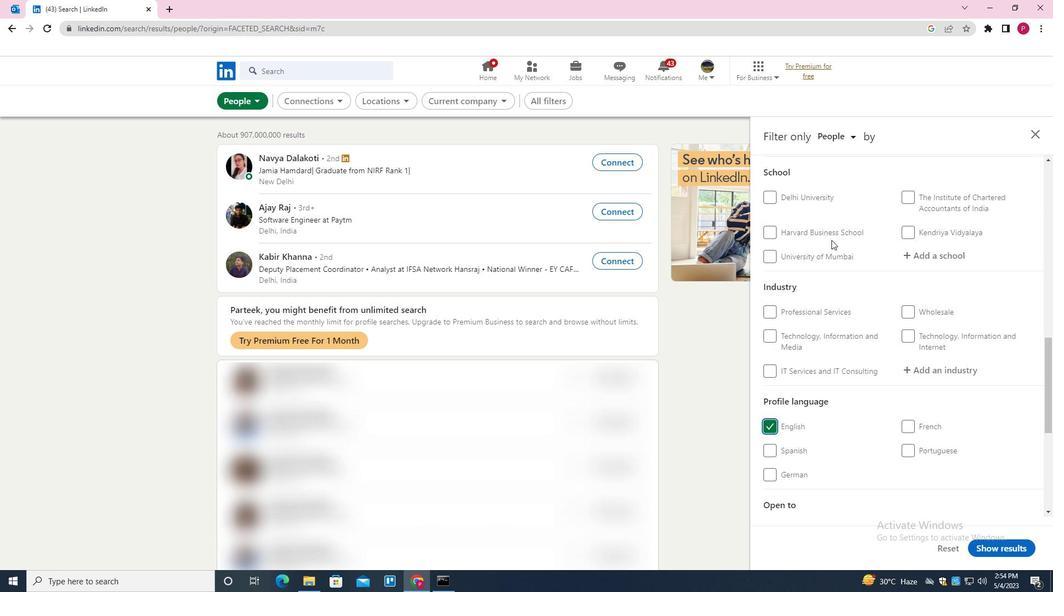 
Action: Mouse scrolled (833, 248) with delta (0, 0)
Screenshot: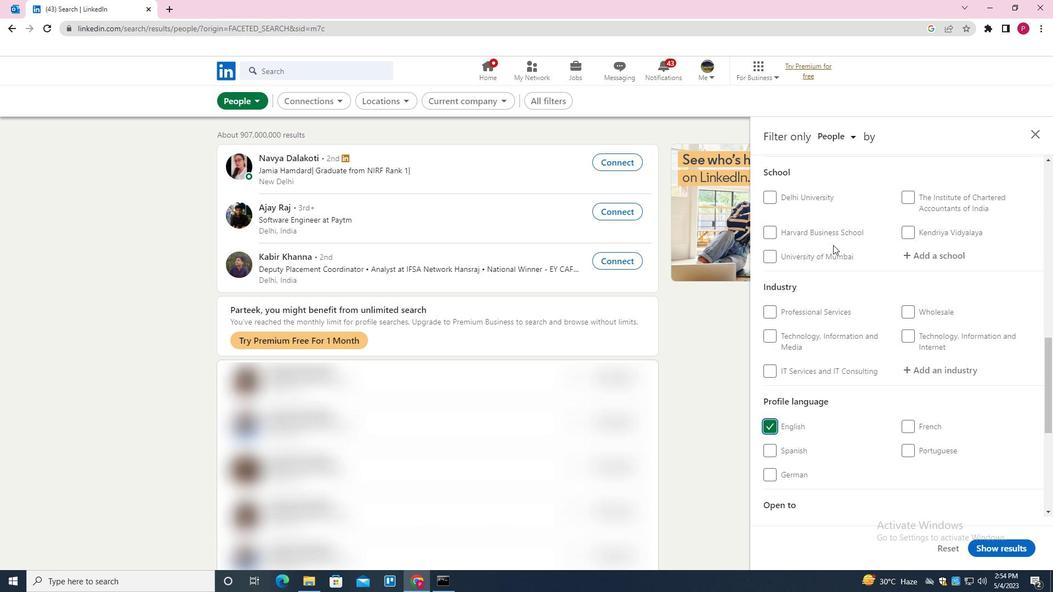 
Action: Mouse scrolled (833, 248) with delta (0, 0)
Screenshot: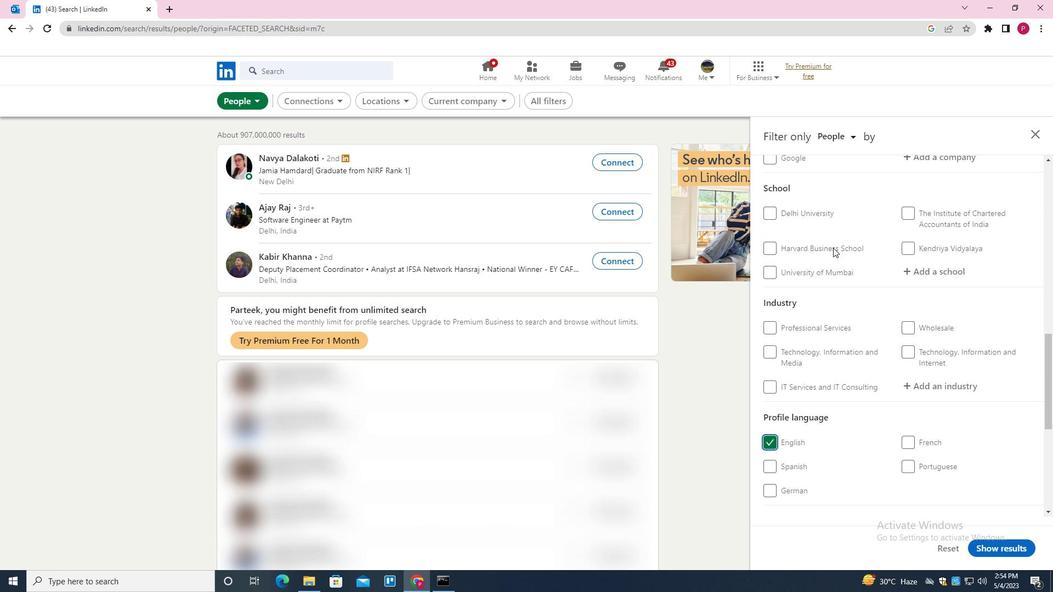 
Action: Mouse scrolled (833, 248) with delta (0, 0)
Screenshot: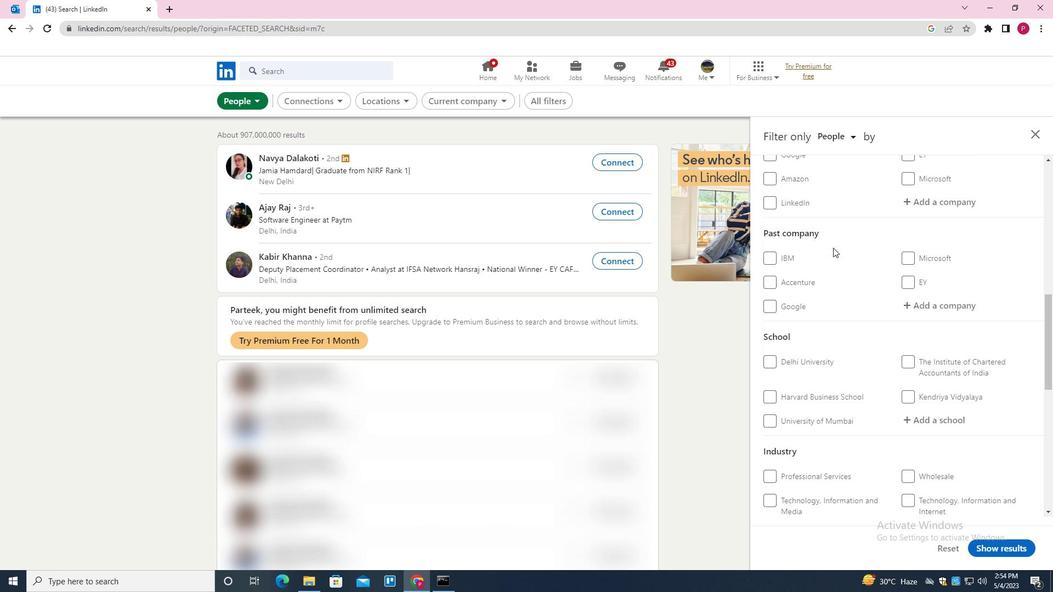 
Action: Mouse scrolled (833, 248) with delta (0, 0)
Screenshot: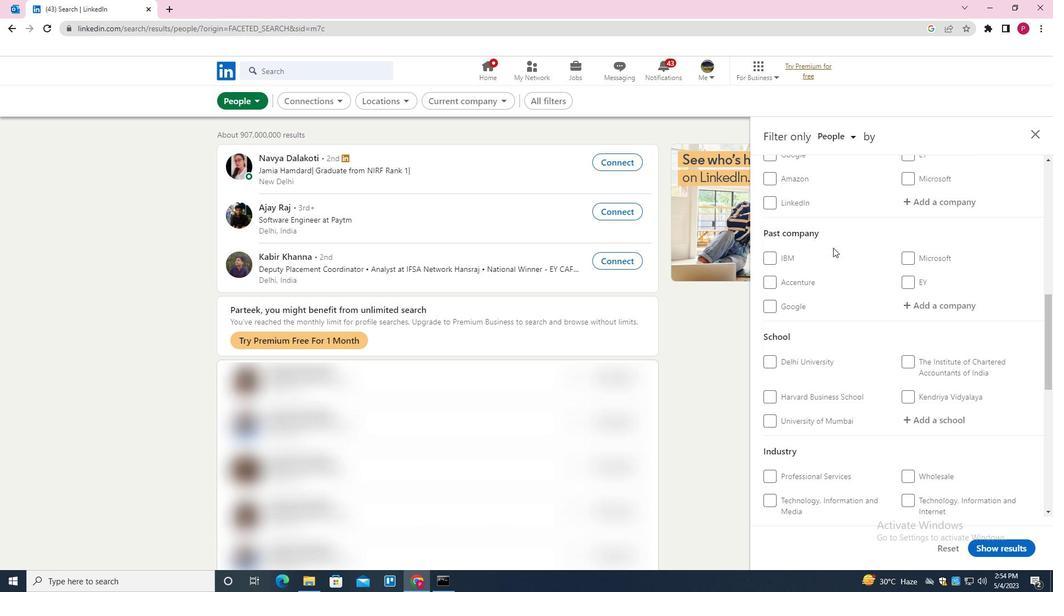 
Action: Mouse moved to (953, 310)
Screenshot: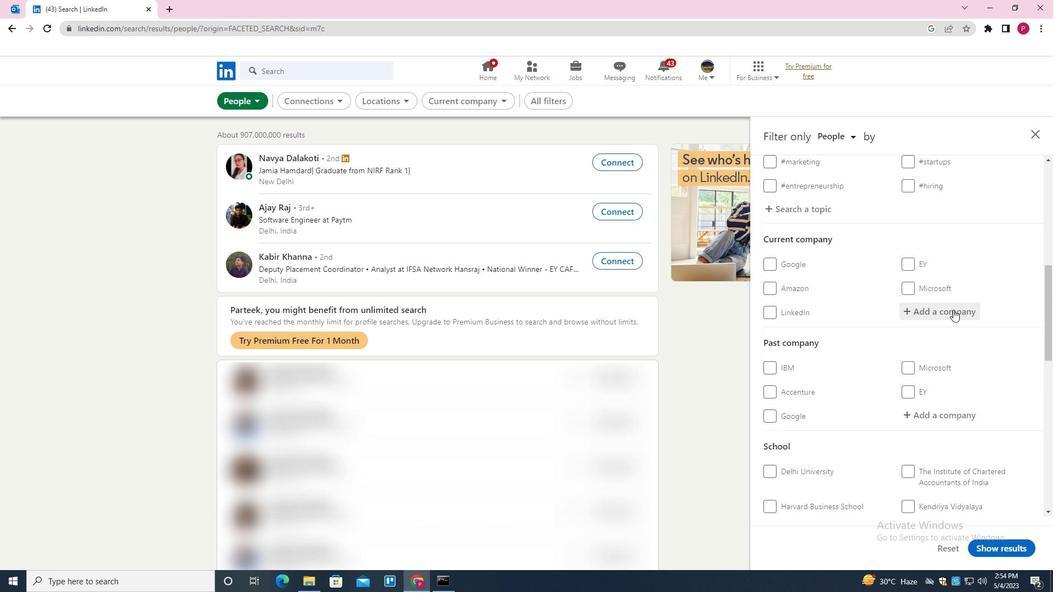 
Action: Mouse pressed left at (953, 310)
Screenshot: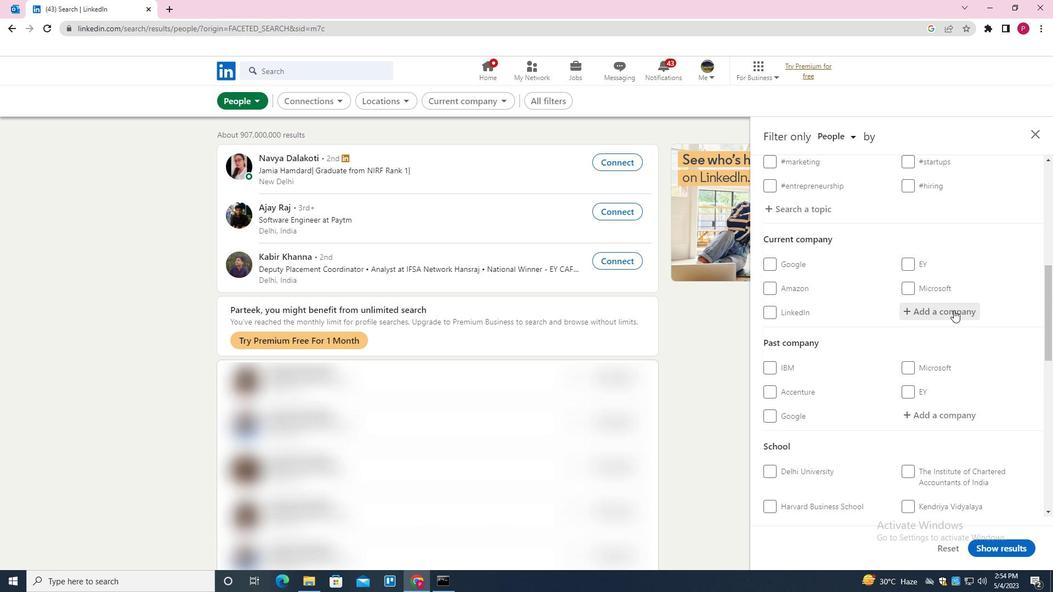 
Action: Key pressed <Key.shift><Key.shift>ZETA<Key.down><Key.enter>
Screenshot: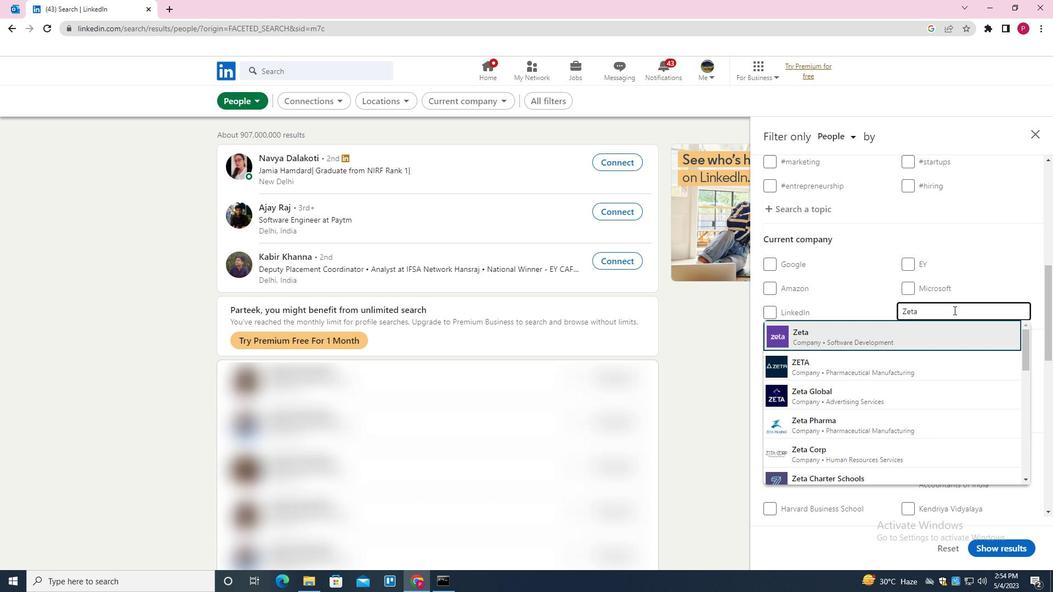 
Action: Mouse moved to (927, 333)
Screenshot: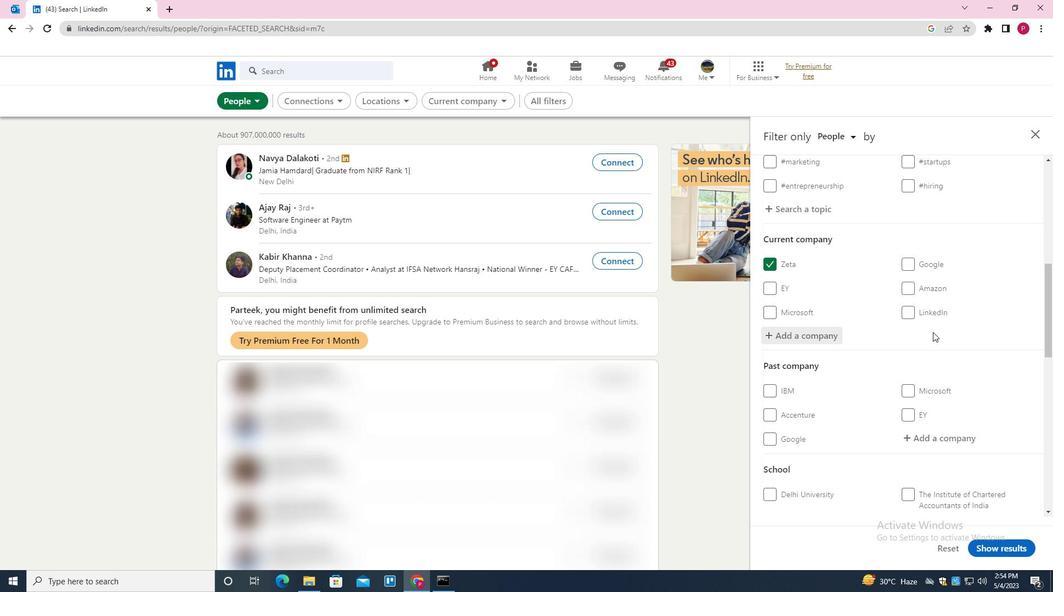 
Action: Mouse scrolled (927, 332) with delta (0, 0)
Screenshot: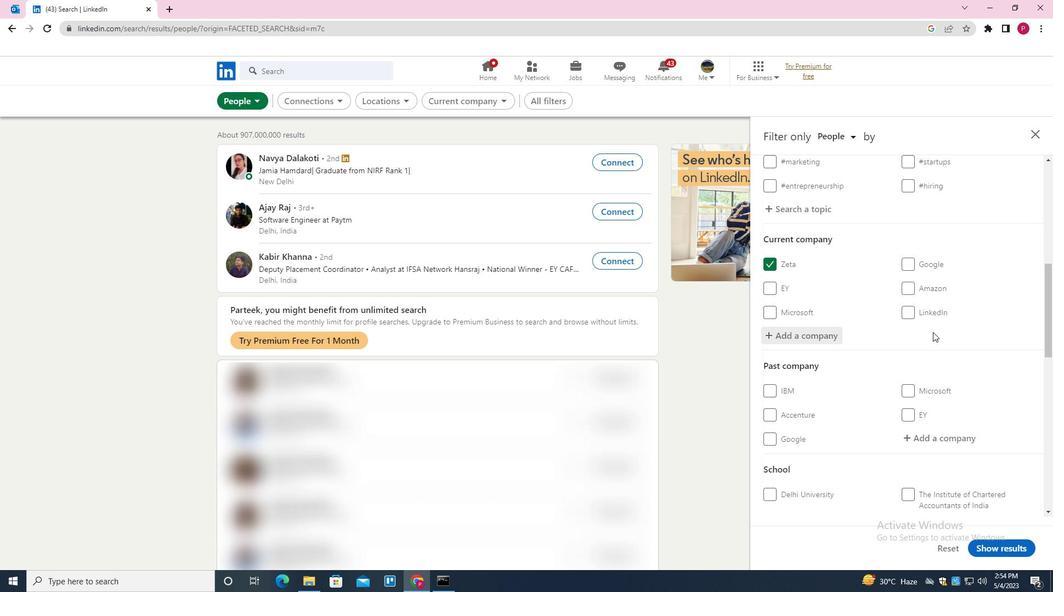 
Action: Mouse moved to (925, 333)
Screenshot: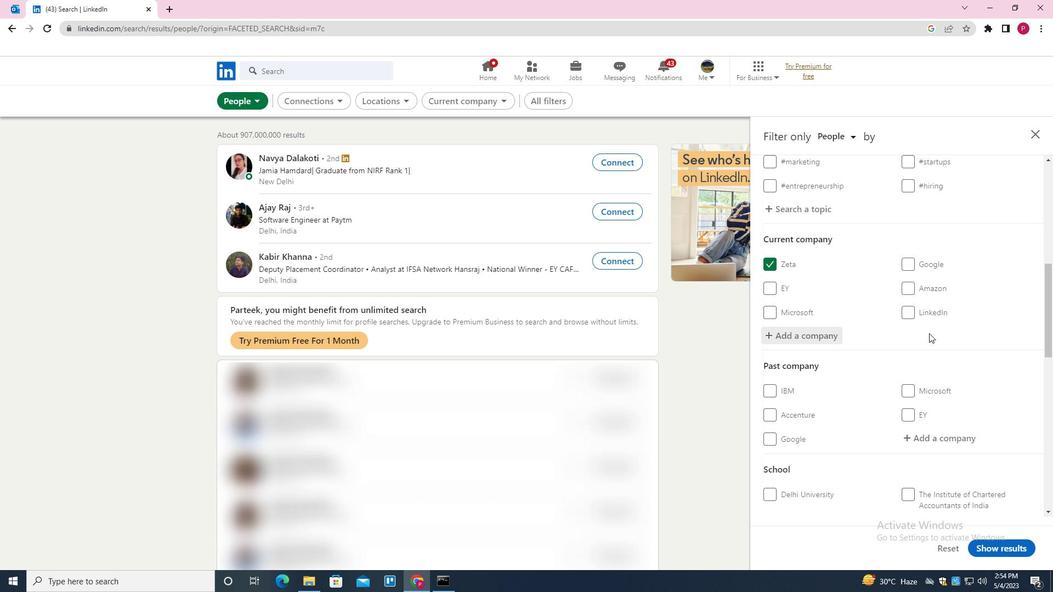 
Action: Mouse scrolled (925, 332) with delta (0, 0)
Screenshot: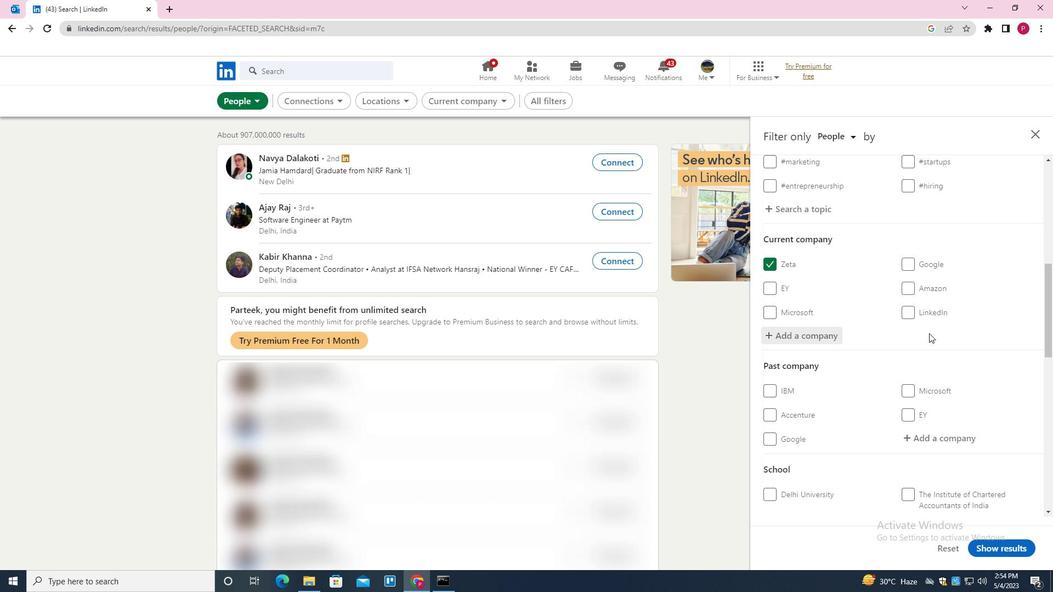 
Action: Mouse moved to (921, 329)
Screenshot: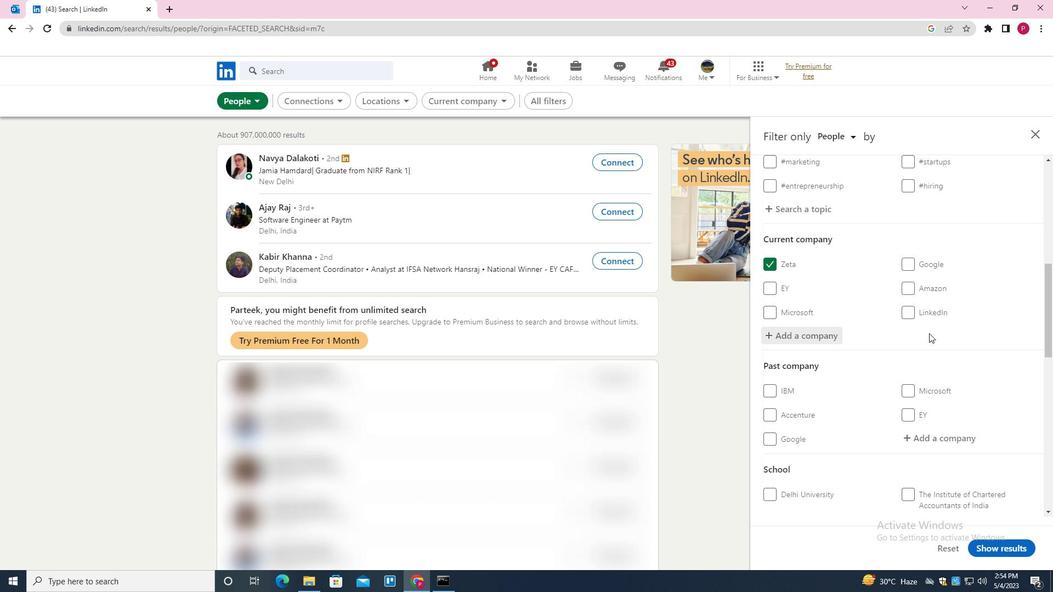 
Action: Mouse scrolled (921, 329) with delta (0, 0)
Screenshot: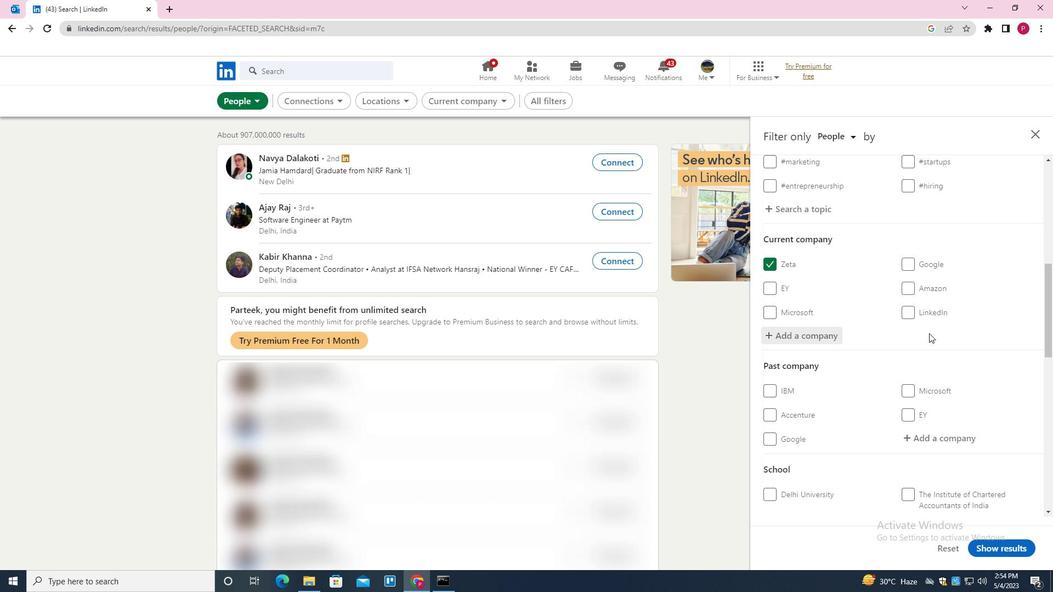 
Action: Mouse scrolled (921, 329) with delta (0, 0)
Screenshot: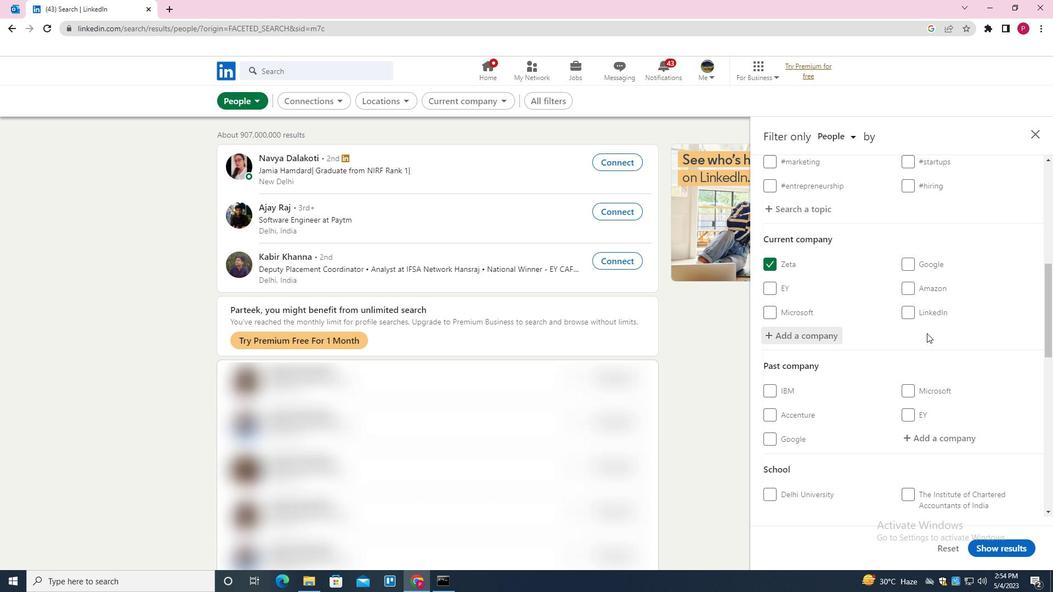 
Action: Mouse moved to (940, 332)
Screenshot: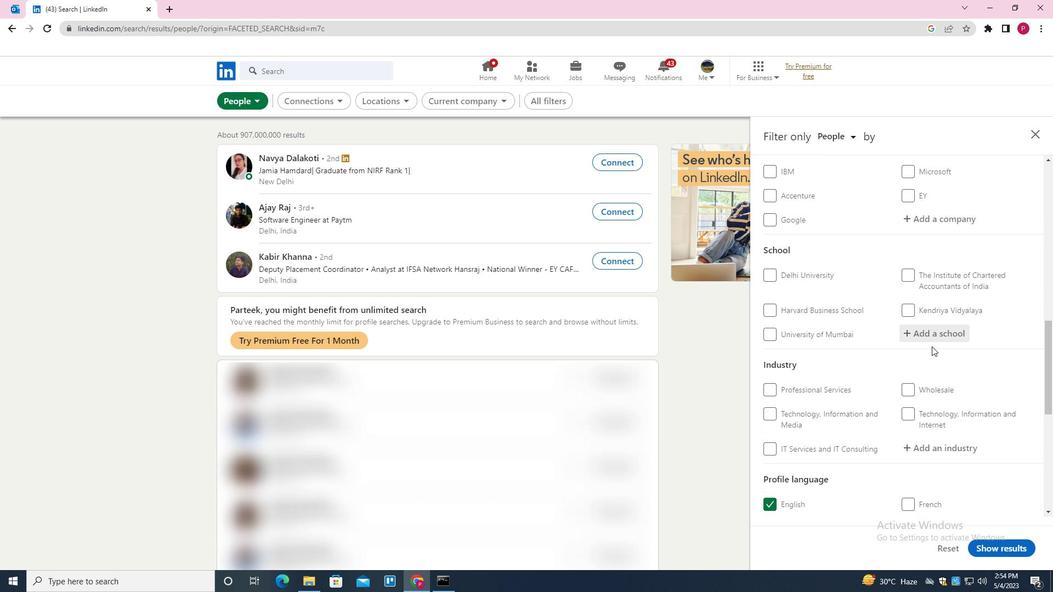 
Action: Mouse pressed left at (940, 332)
Screenshot: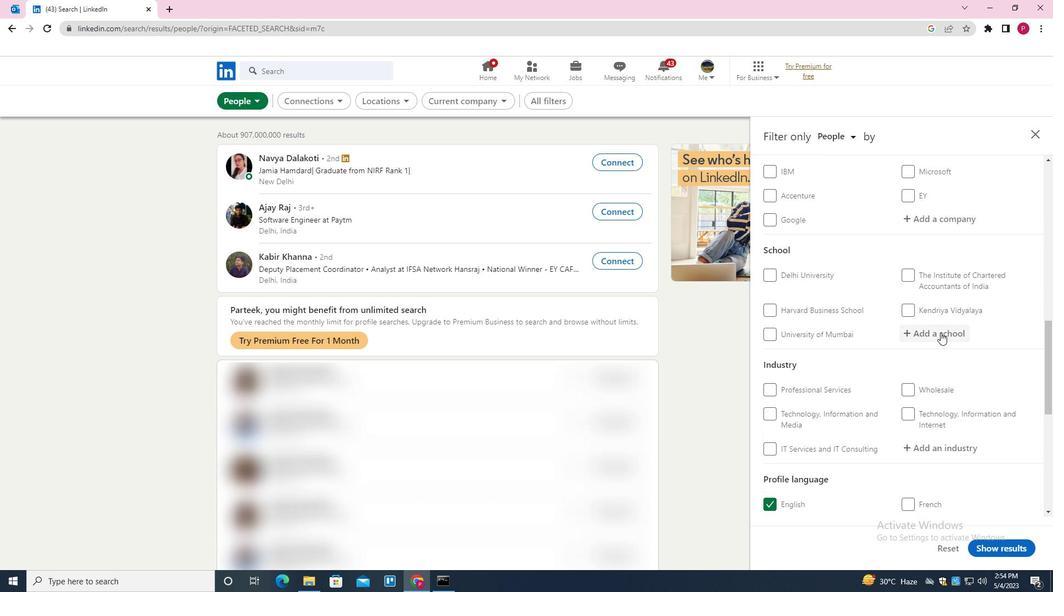 
Action: Mouse scrolled (940, 332) with delta (0, 0)
Screenshot: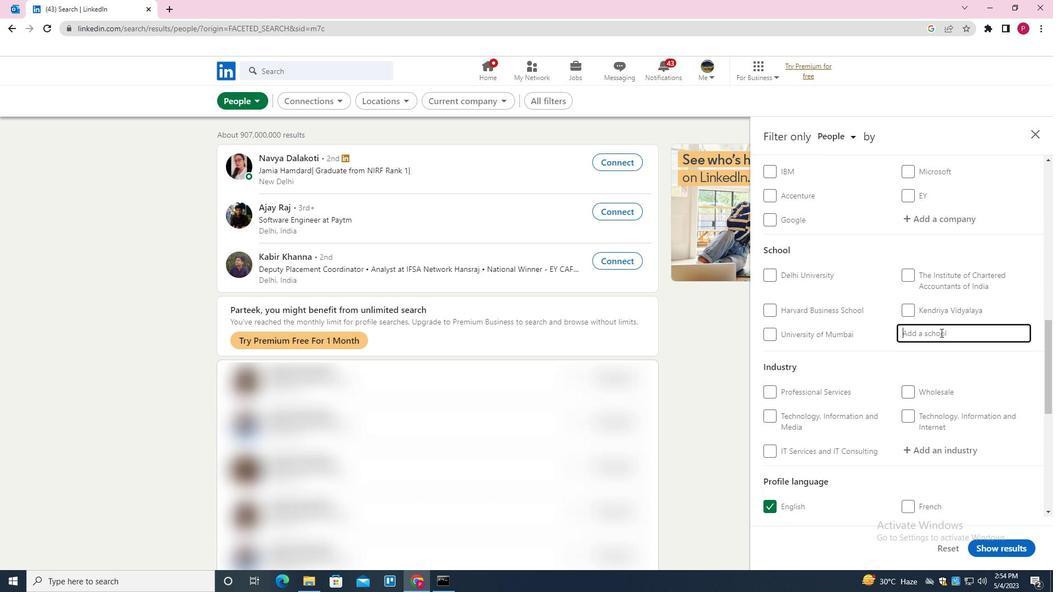 
Action: Mouse scrolled (940, 332) with delta (0, 0)
Screenshot: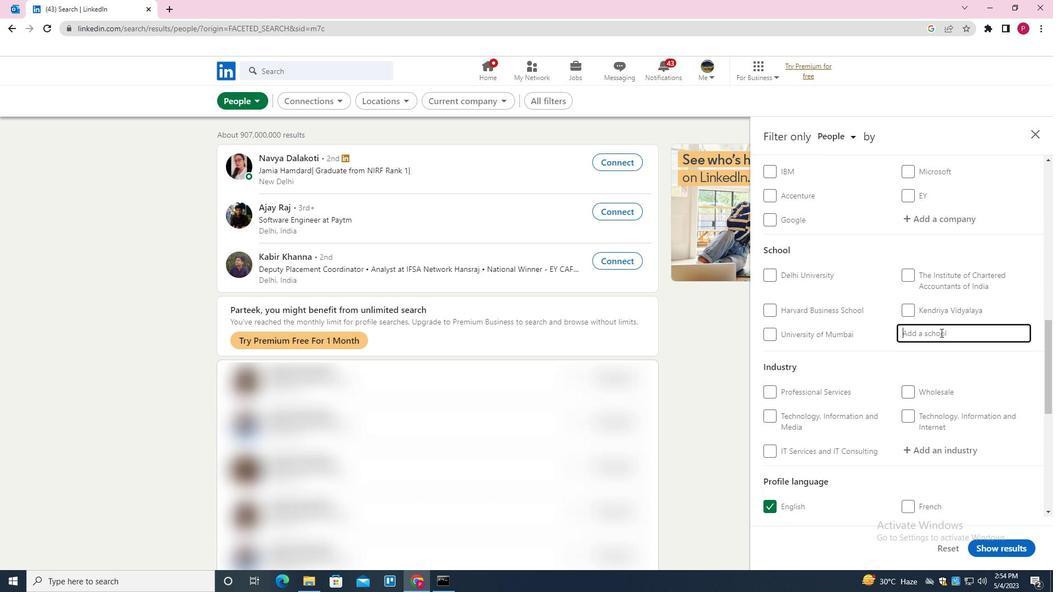 
Action: Key pressed <Key.shift>PUNE<Key.space><Key.shift>INSTITUTE<Key.space>OF<Key.space><Key.shift>COMPUTER<Key.space><Key.down><Key.enter>
Screenshot: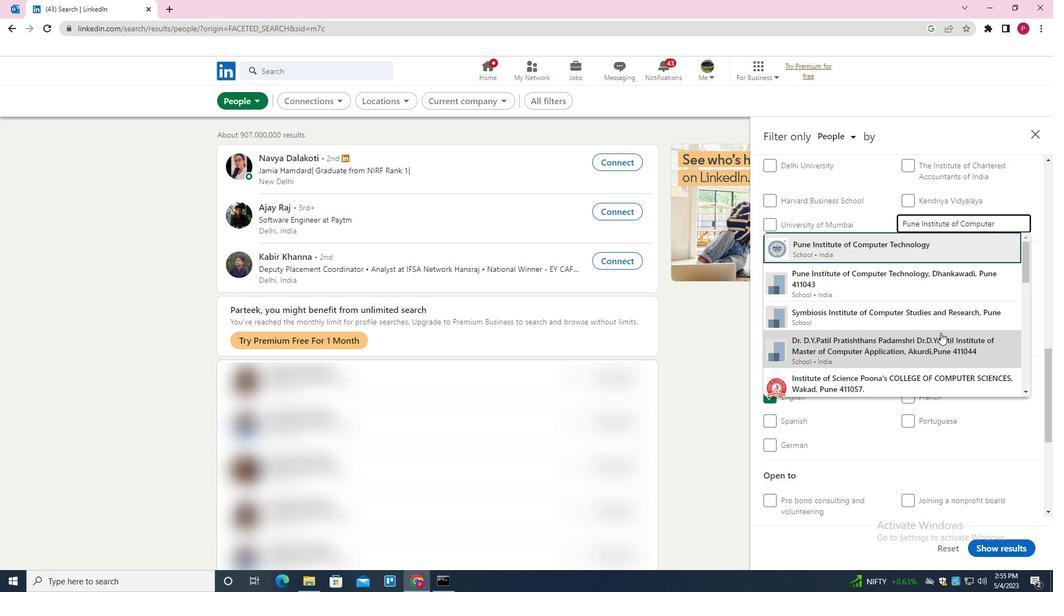 
Action: Mouse moved to (938, 335)
Screenshot: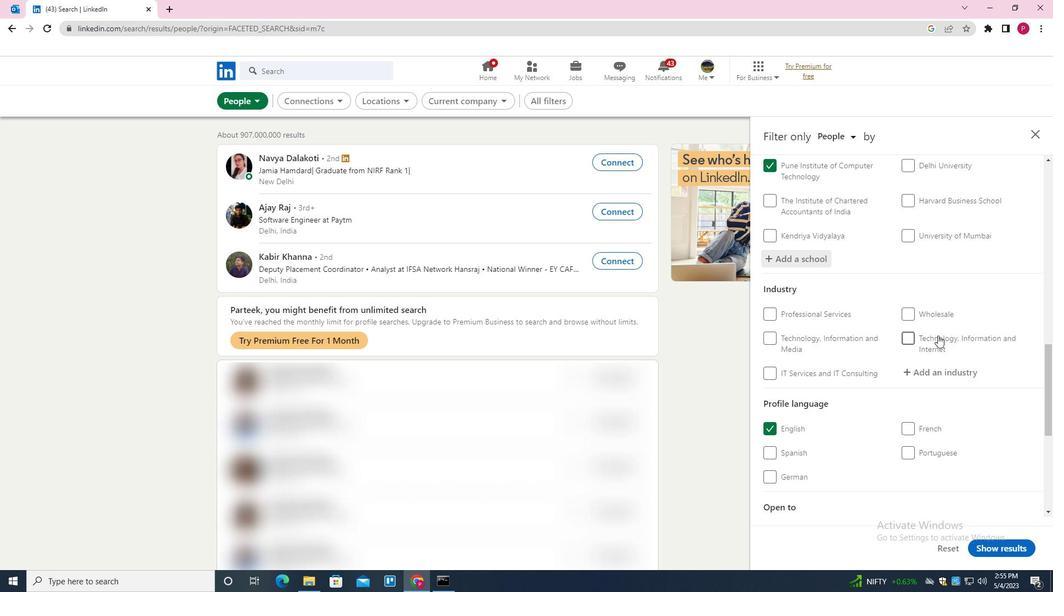 
Action: Mouse scrolled (938, 334) with delta (0, 0)
Screenshot: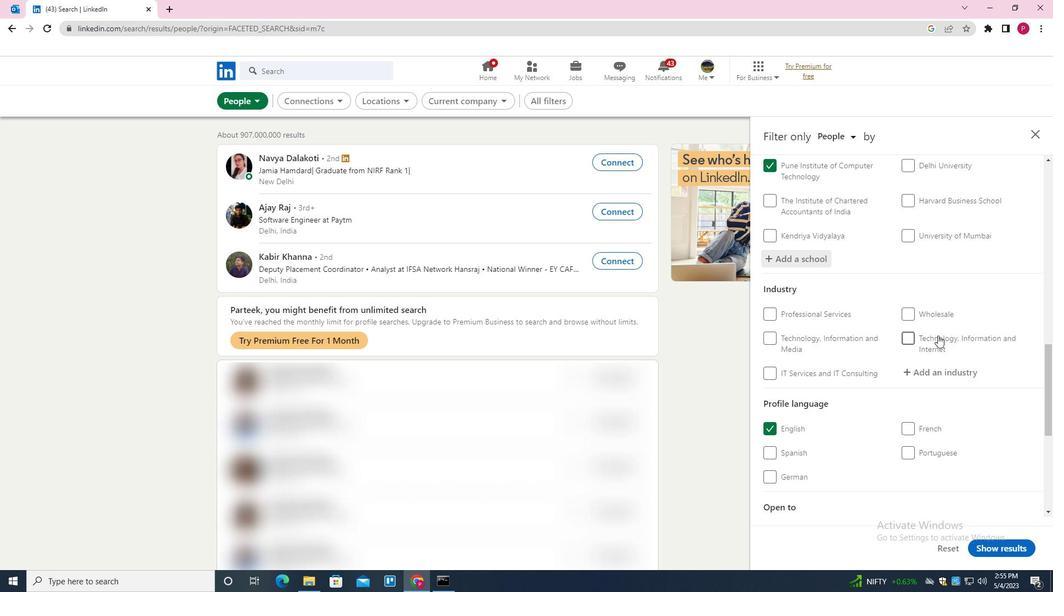 
Action: Mouse moved to (940, 334)
Screenshot: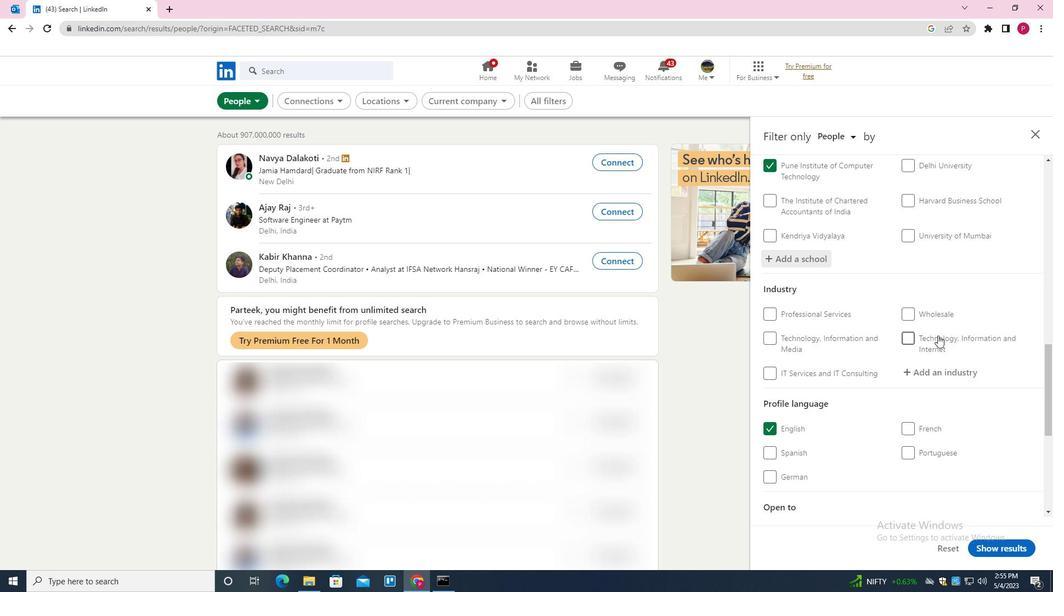 
Action: Mouse scrolled (940, 334) with delta (0, 0)
Screenshot: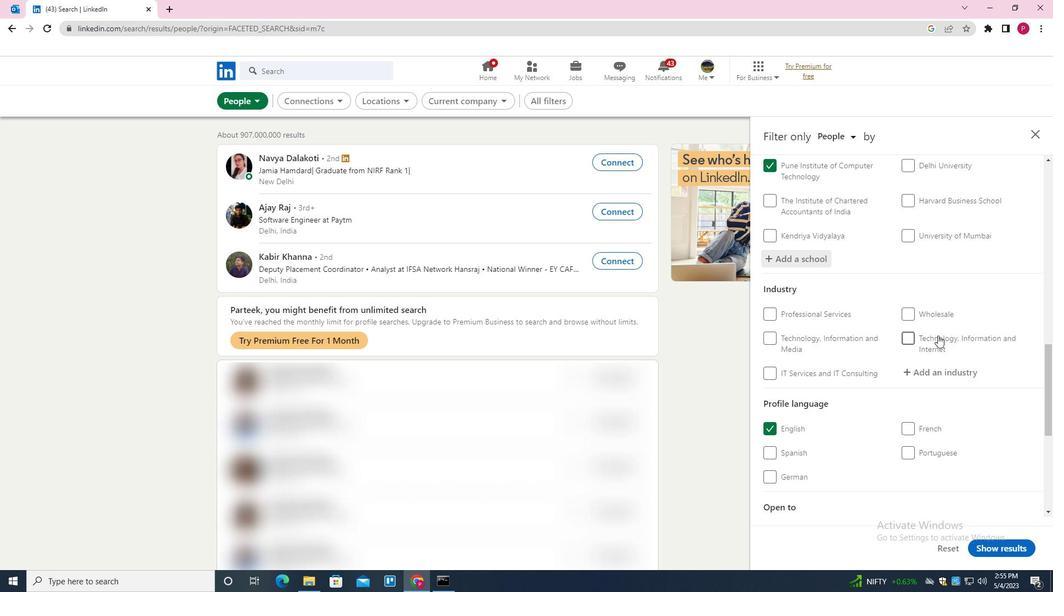 
Action: Mouse moved to (945, 266)
Screenshot: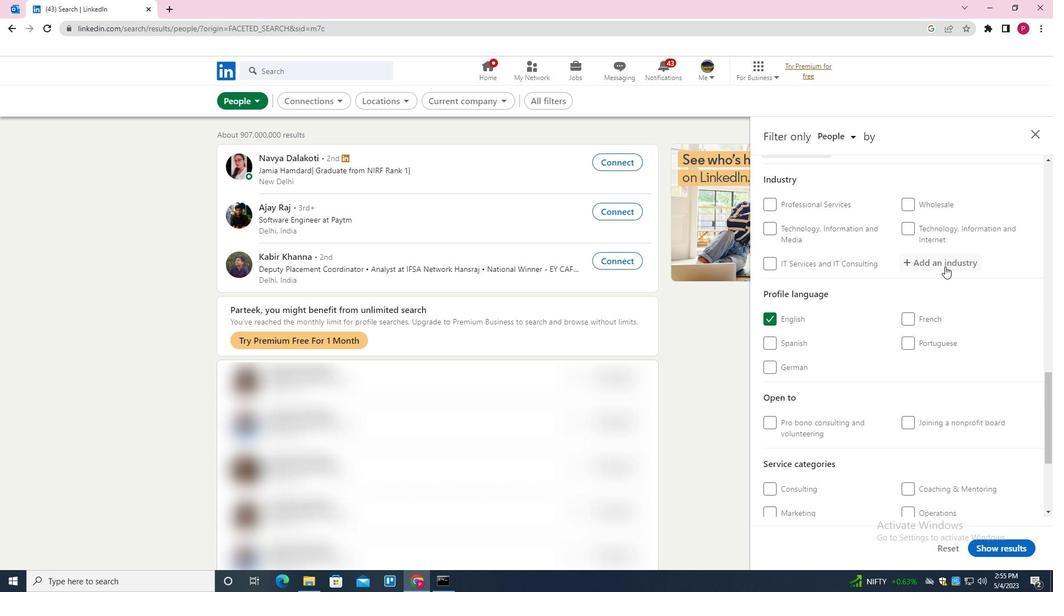 
Action: Mouse pressed left at (945, 266)
Screenshot: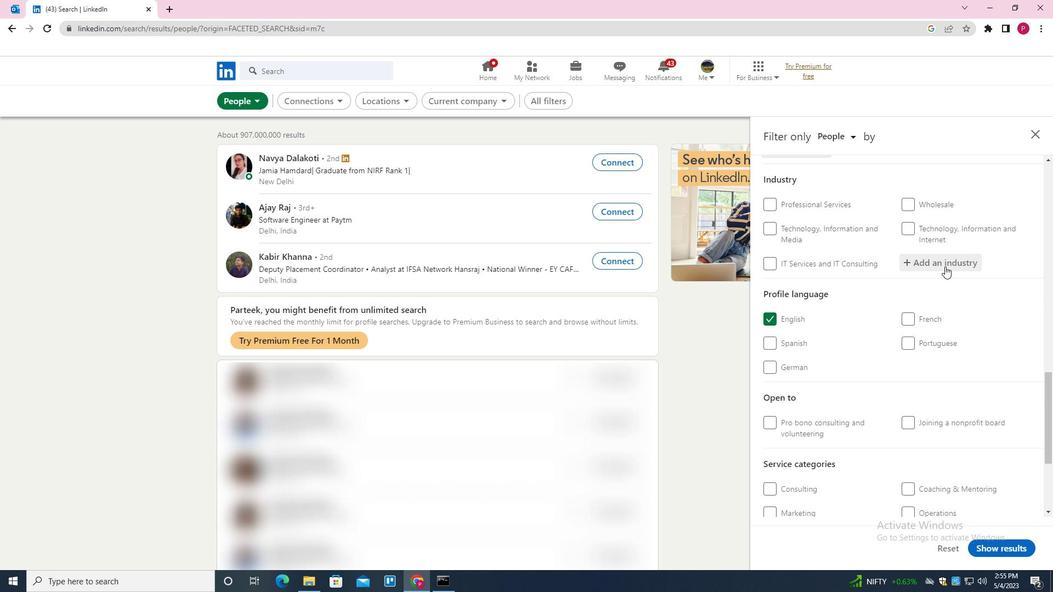 
Action: Key pressed <Key.shift><Key.shift><Key.shift>METALWORKING<Key.space><Key.shift>MACHINERY<Key.space><Key.shift>MANUFACTURING<Key.down><Key.enter>
Screenshot: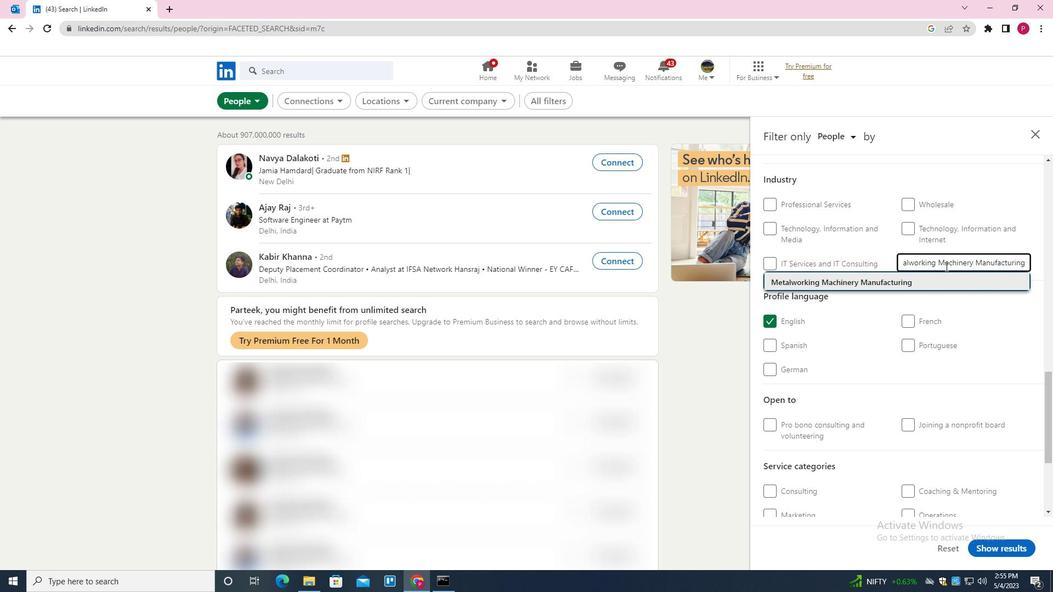 
Action: Mouse moved to (875, 272)
Screenshot: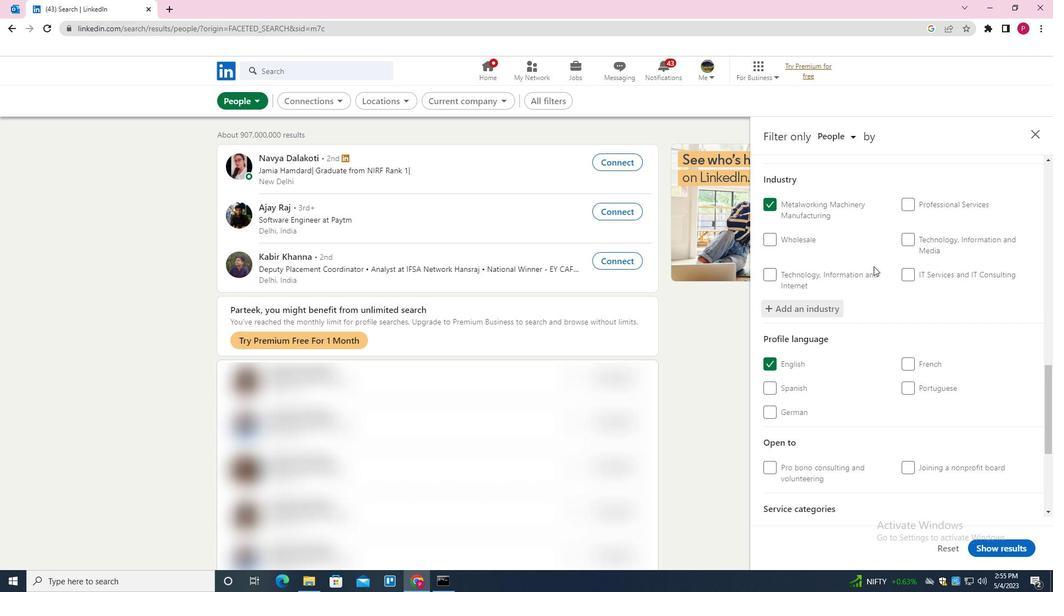 
Action: Mouse scrolled (875, 272) with delta (0, 0)
Screenshot: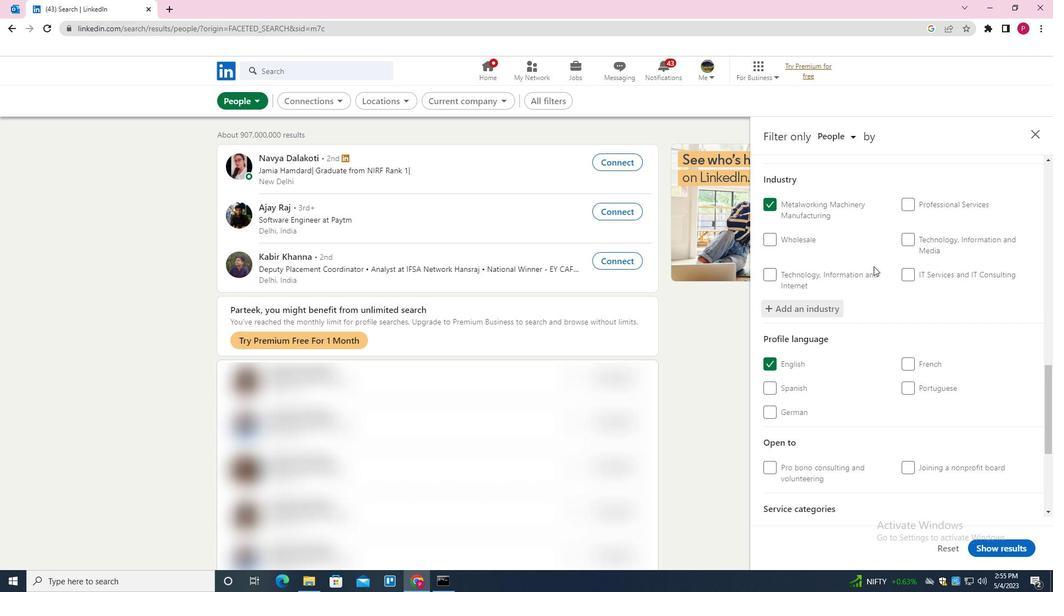 
Action: Mouse moved to (876, 274)
Screenshot: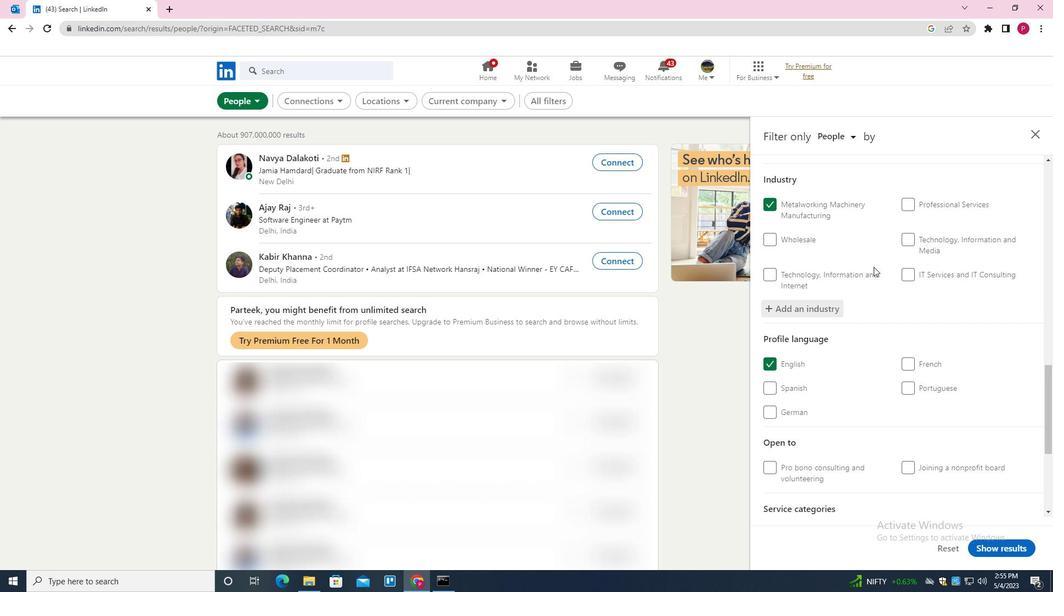 
Action: Mouse scrolled (876, 273) with delta (0, 0)
Screenshot: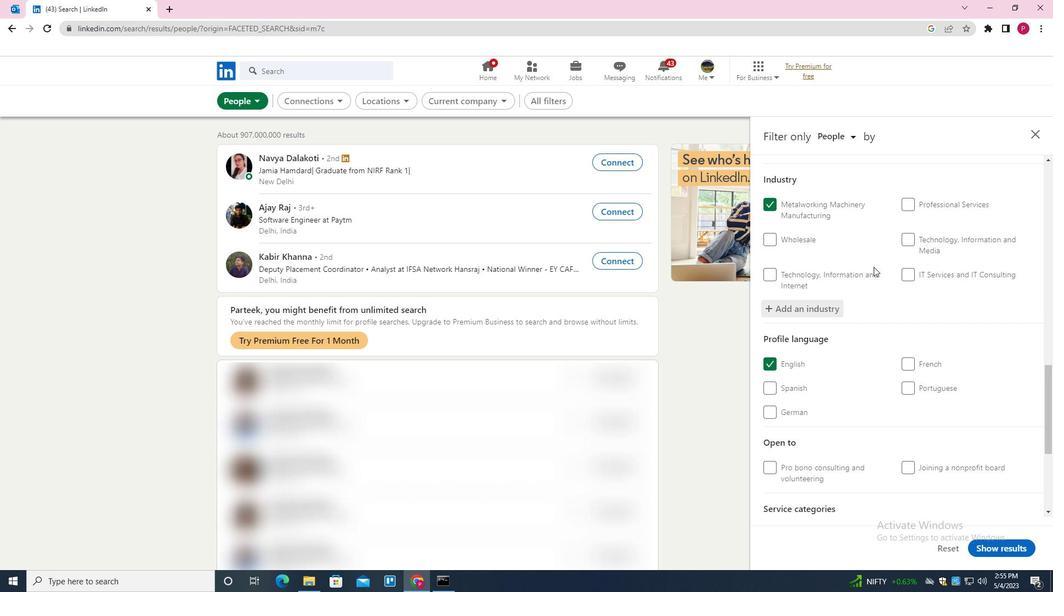 
Action: Mouse moved to (876, 275)
Screenshot: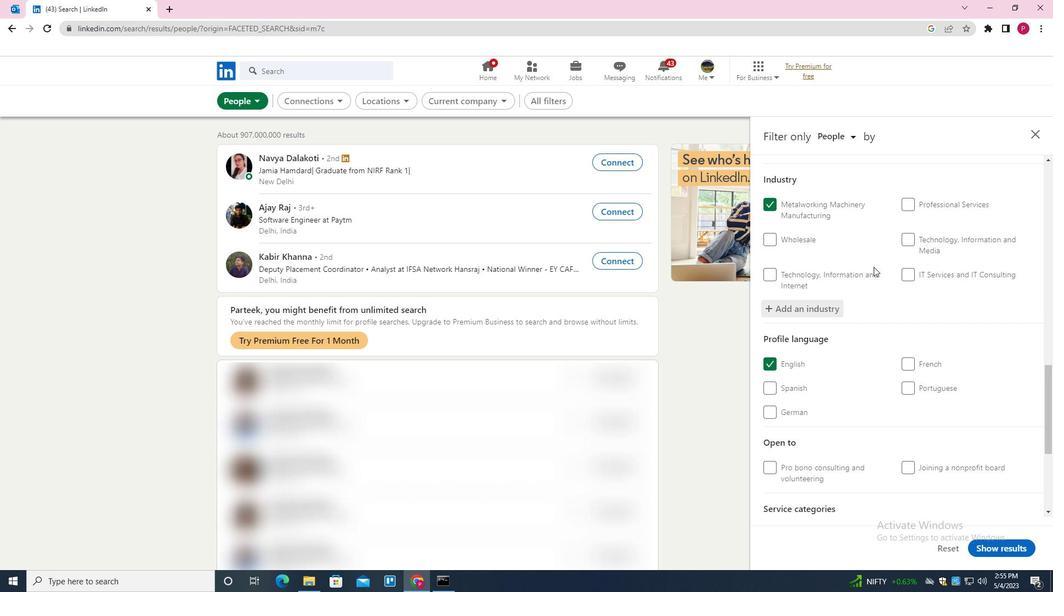 
Action: Mouse scrolled (876, 274) with delta (0, 0)
Screenshot: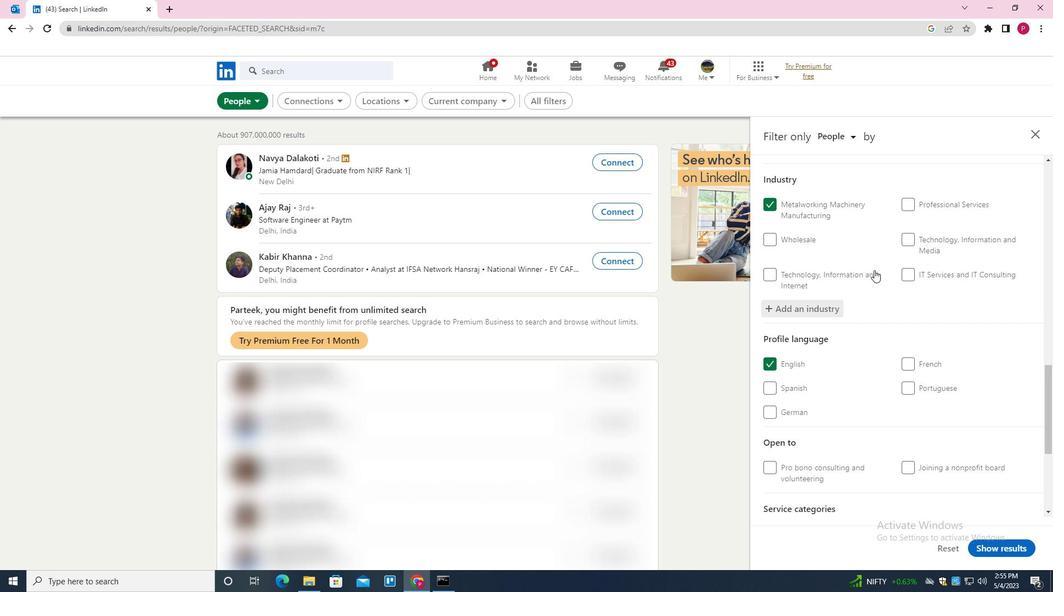 
Action: Mouse scrolled (876, 274) with delta (0, 0)
Screenshot: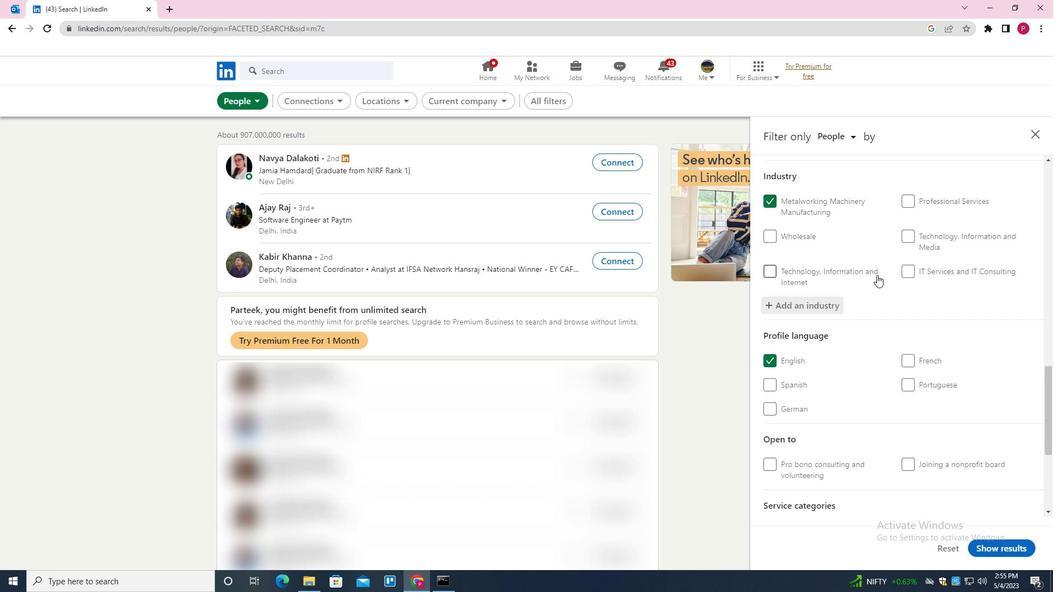 
Action: Mouse moved to (927, 360)
Screenshot: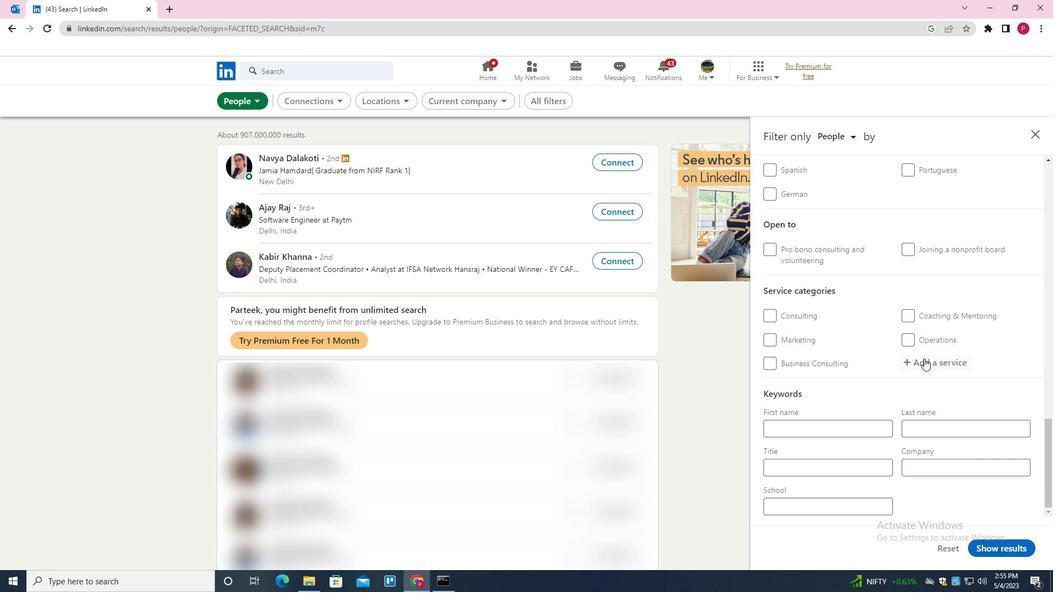 
Action: Mouse pressed left at (927, 360)
Screenshot: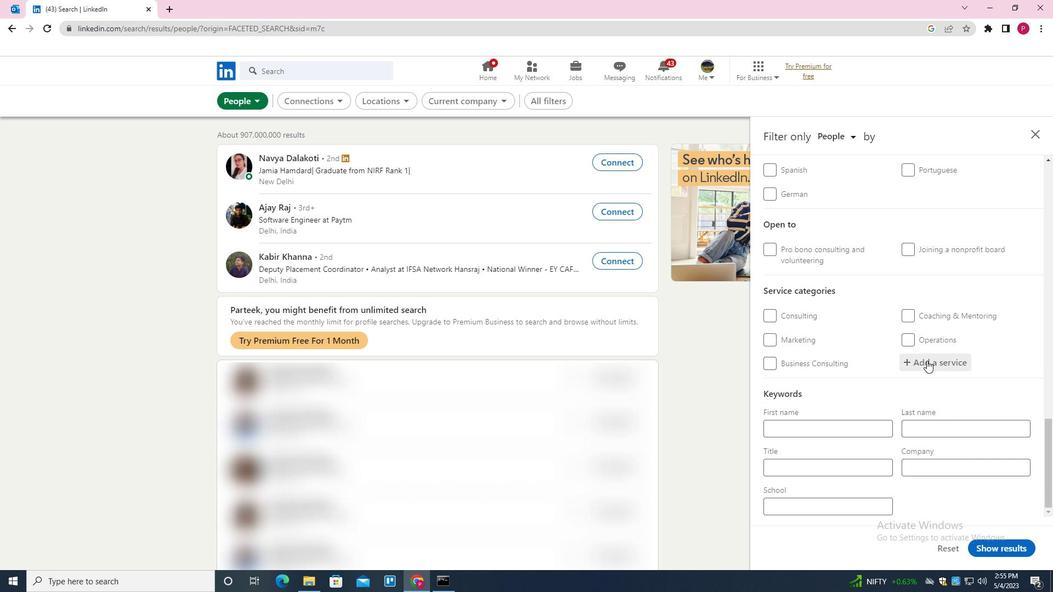 
Action: Mouse moved to (929, 360)
Screenshot: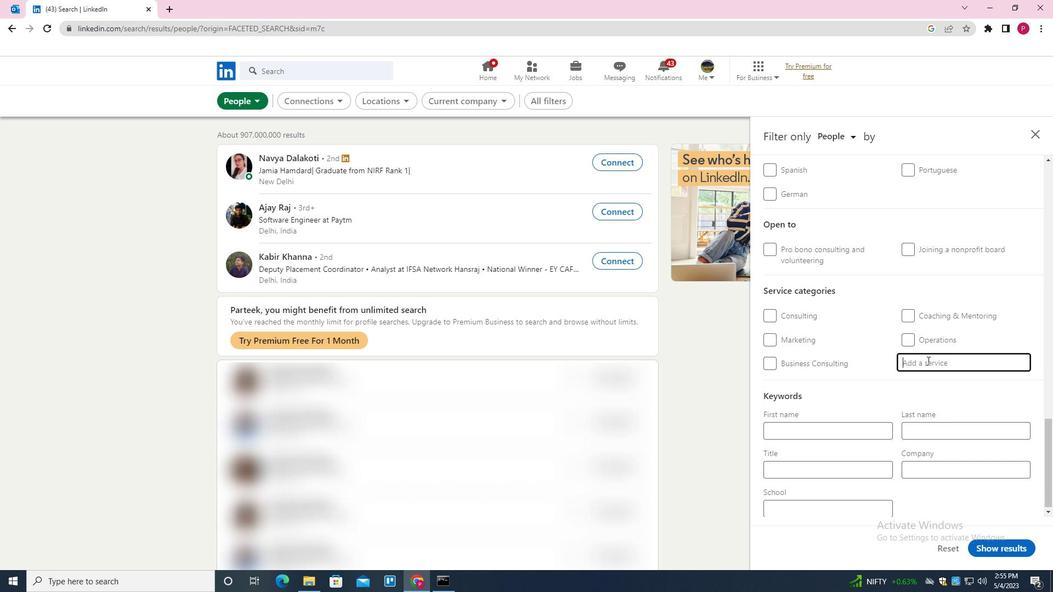 
Action: Key pressed <Key.shift><Key.shift><Key.shift>MARKET<Key.space><Key.shift>STRATEGY<Key.down><Key.enter>
Screenshot: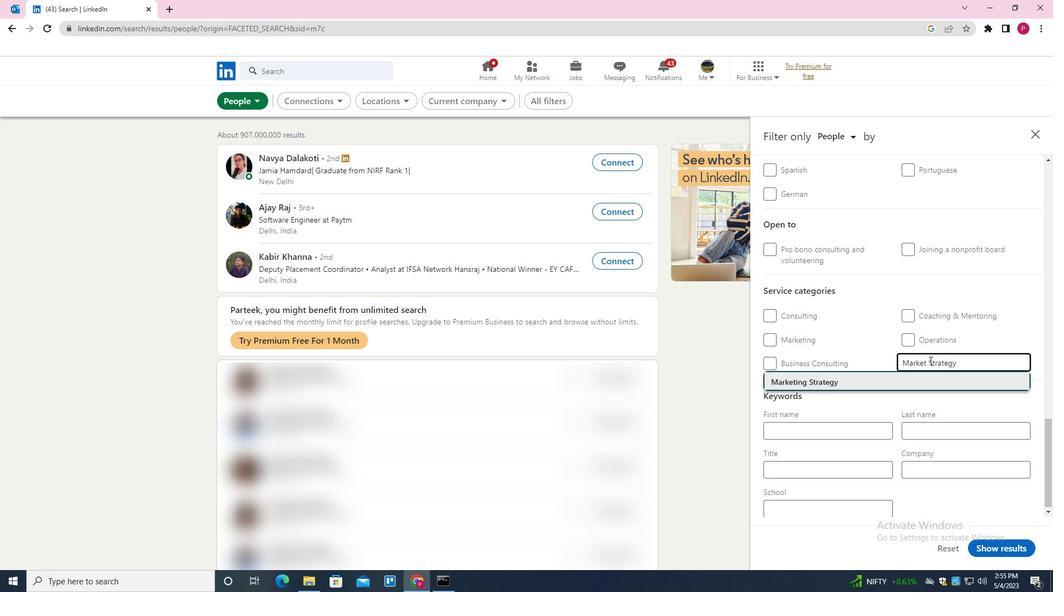 
Action: Mouse moved to (866, 350)
Screenshot: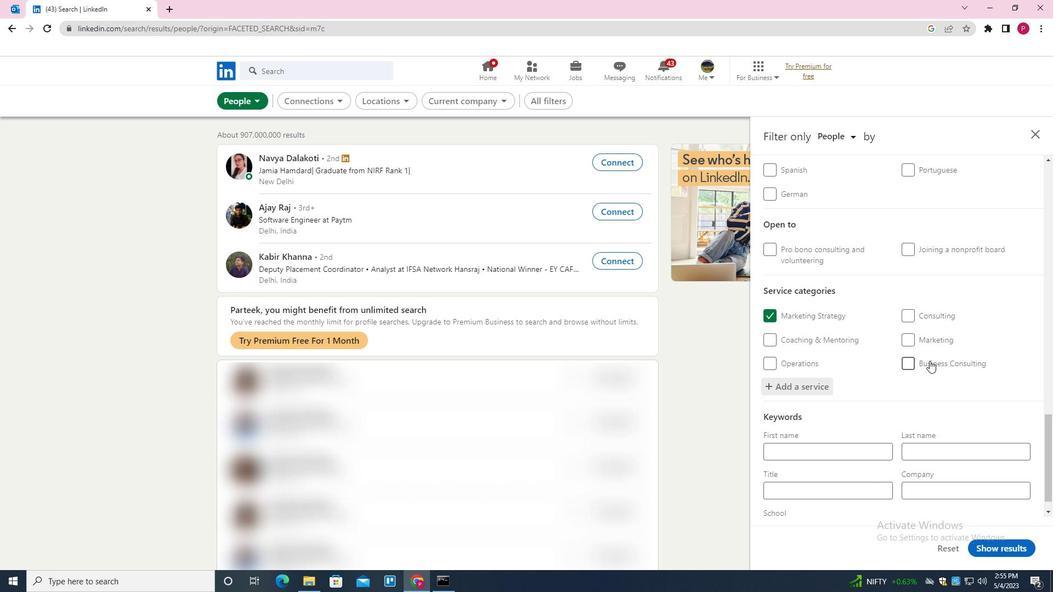 
Action: Mouse scrolled (866, 349) with delta (0, 0)
Screenshot: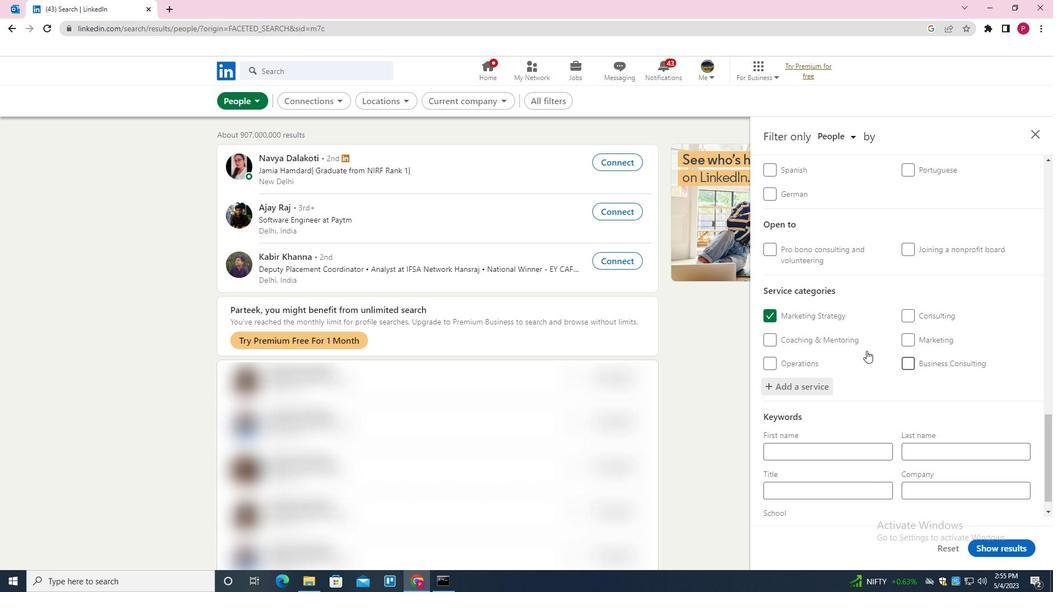 
Action: Mouse scrolled (866, 349) with delta (0, 0)
Screenshot: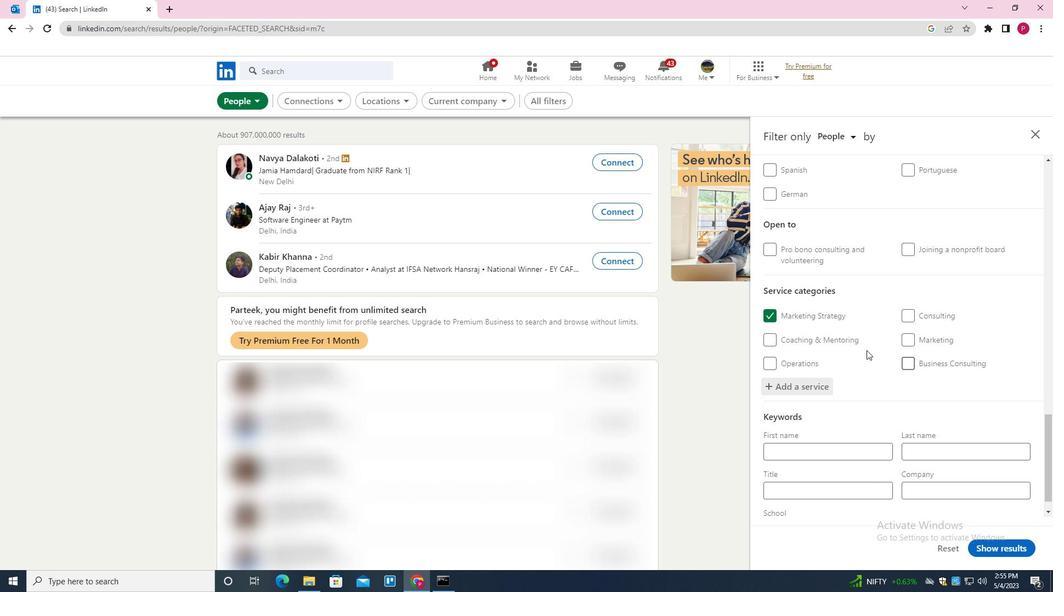 
Action: Mouse scrolled (866, 349) with delta (0, 0)
Screenshot: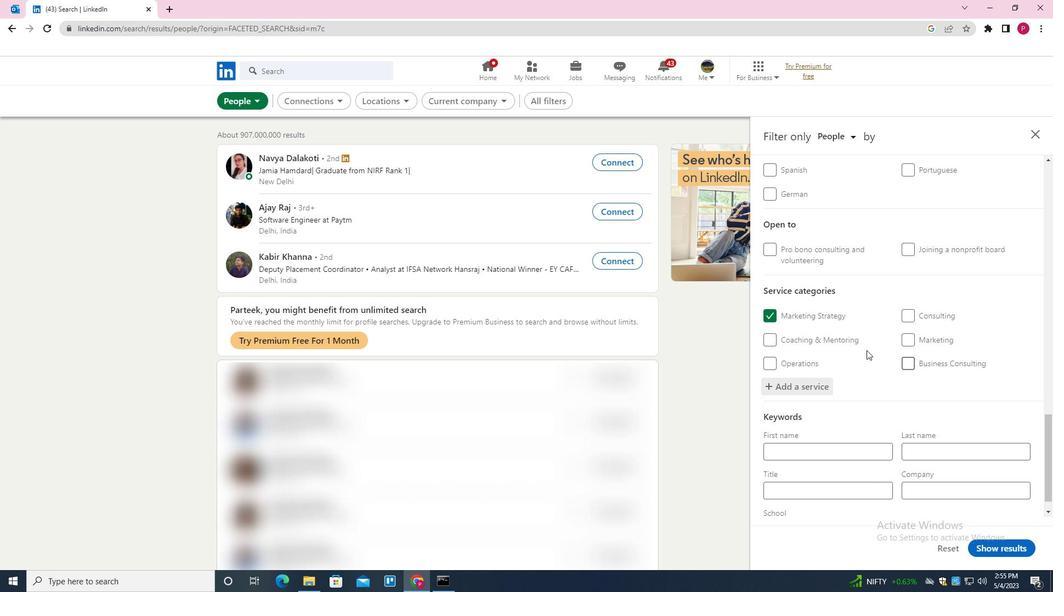 
Action: Mouse scrolled (866, 349) with delta (0, 0)
Screenshot: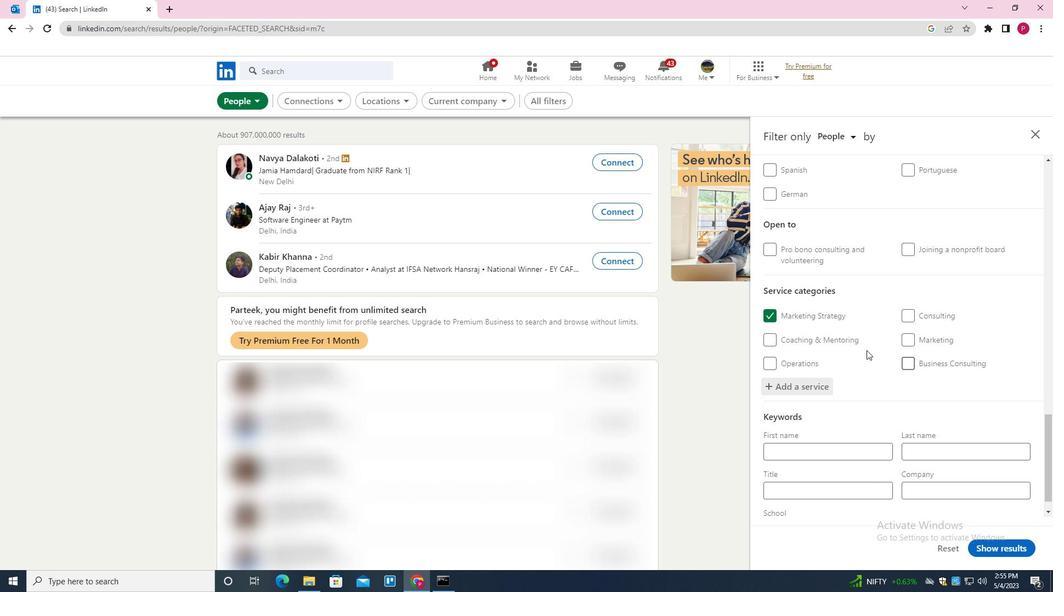 
Action: Mouse moved to (866, 349)
Screenshot: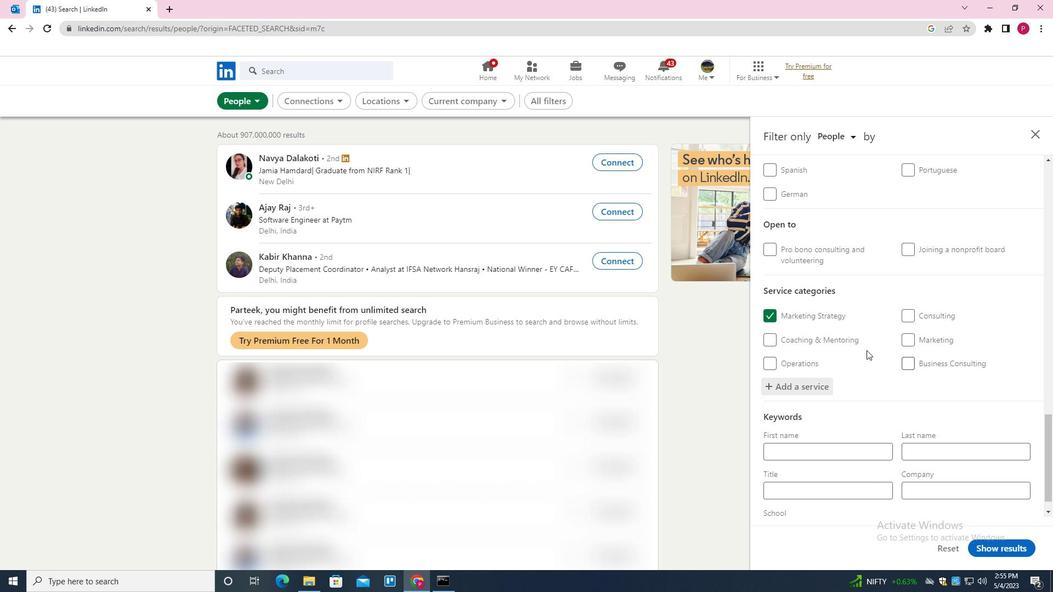 
Action: Mouse scrolled (866, 349) with delta (0, 0)
Screenshot: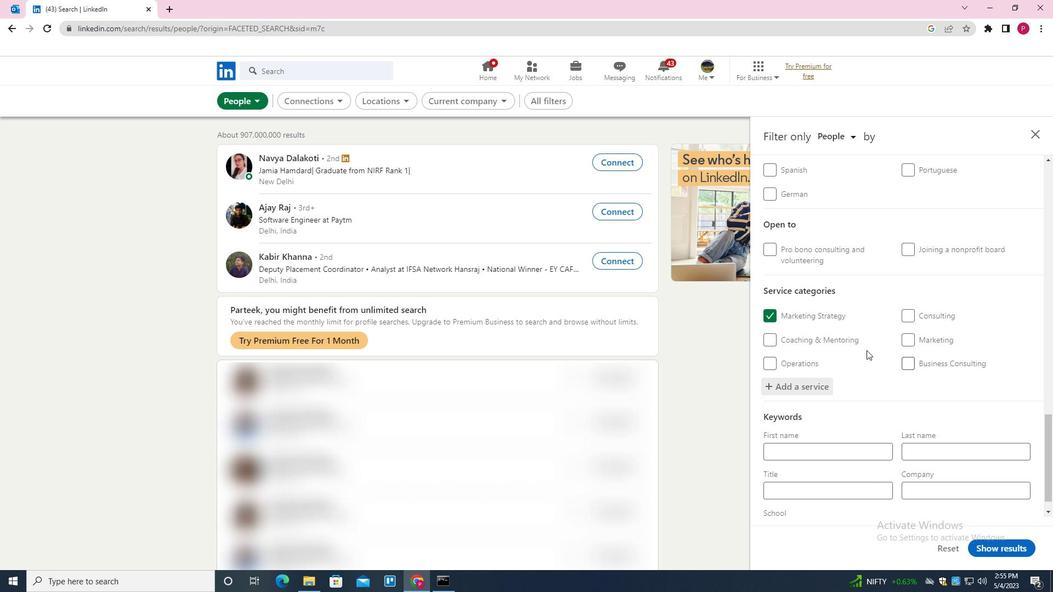 
Action: Mouse moved to (856, 463)
Screenshot: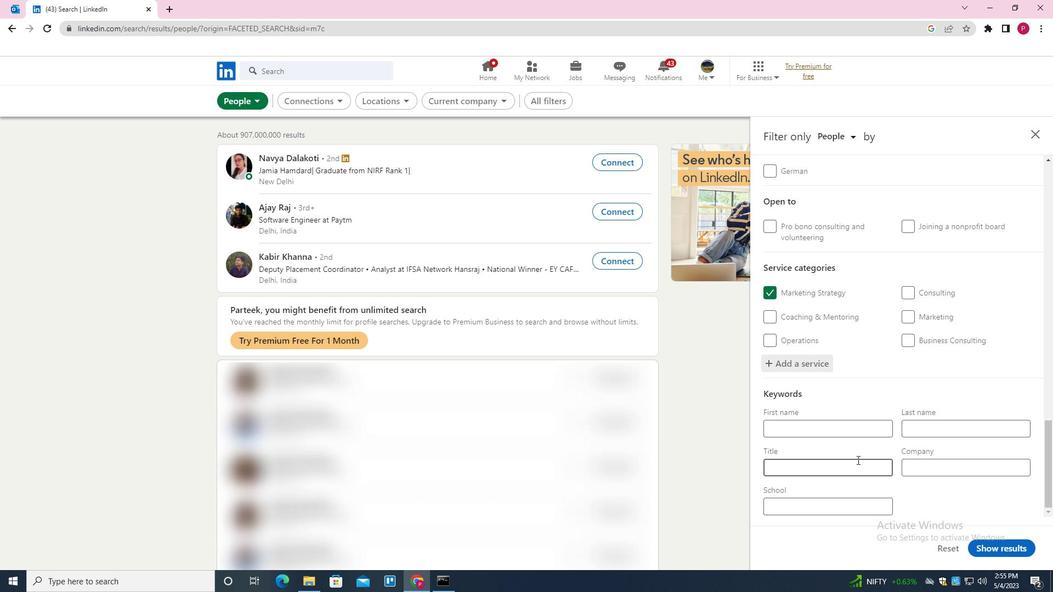 
Action: Mouse pressed left at (856, 463)
Screenshot: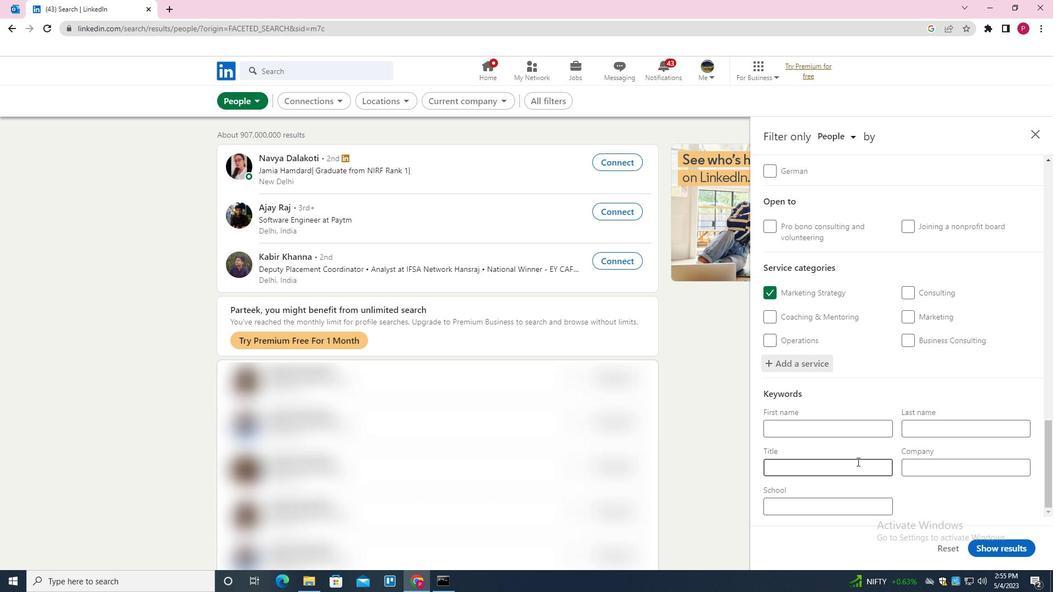 
Action: Key pressed <Key.shift><Key.shift><Key.shift><Key.shift><Key.shift>MANAGEMW<Key.backspace>ENT<Key.space><Key.shift>CONSULTING
Screenshot: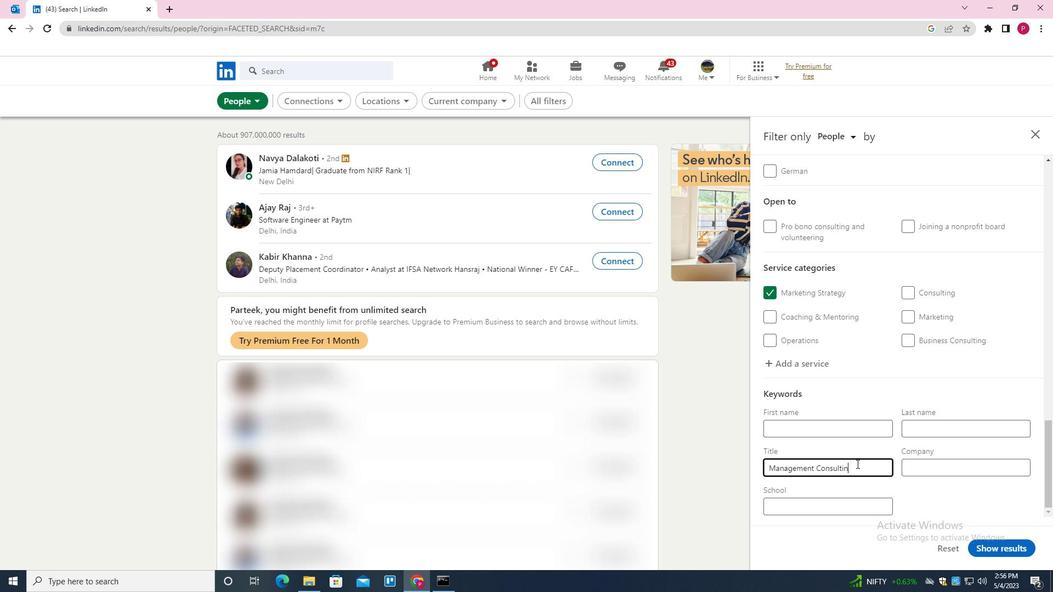
Action: Mouse moved to (999, 547)
Screenshot: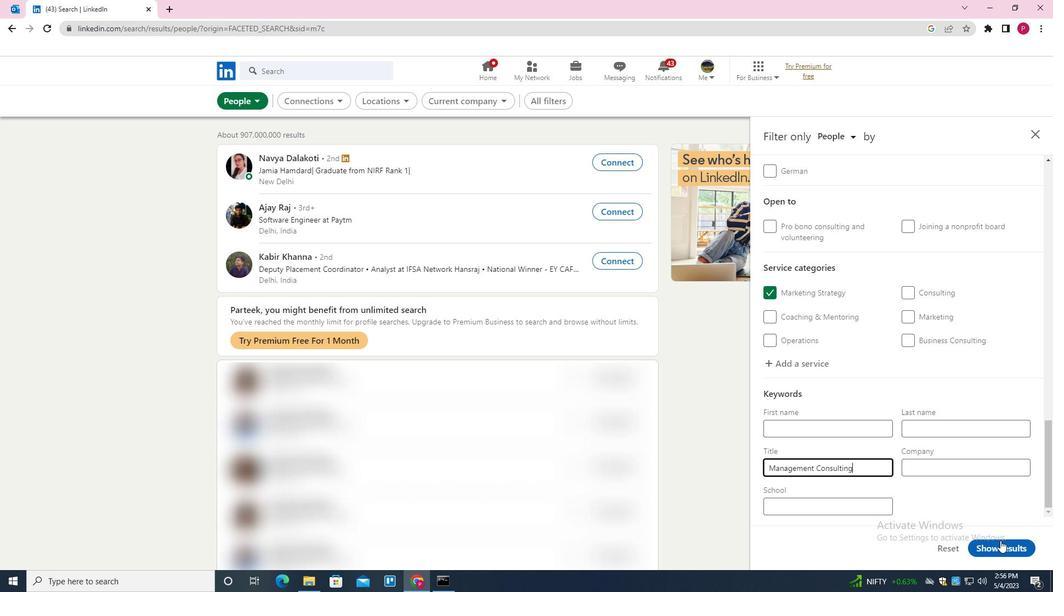 
Action: Mouse pressed left at (999, 547)
Screenshot: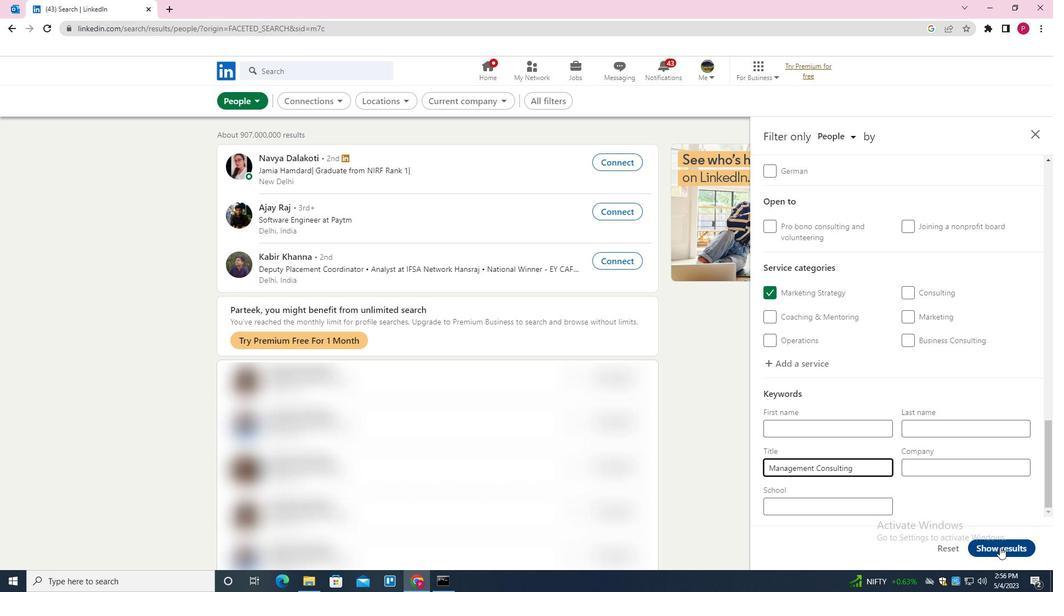 
Action: Mouse moved to (603, 243)
Screenshot: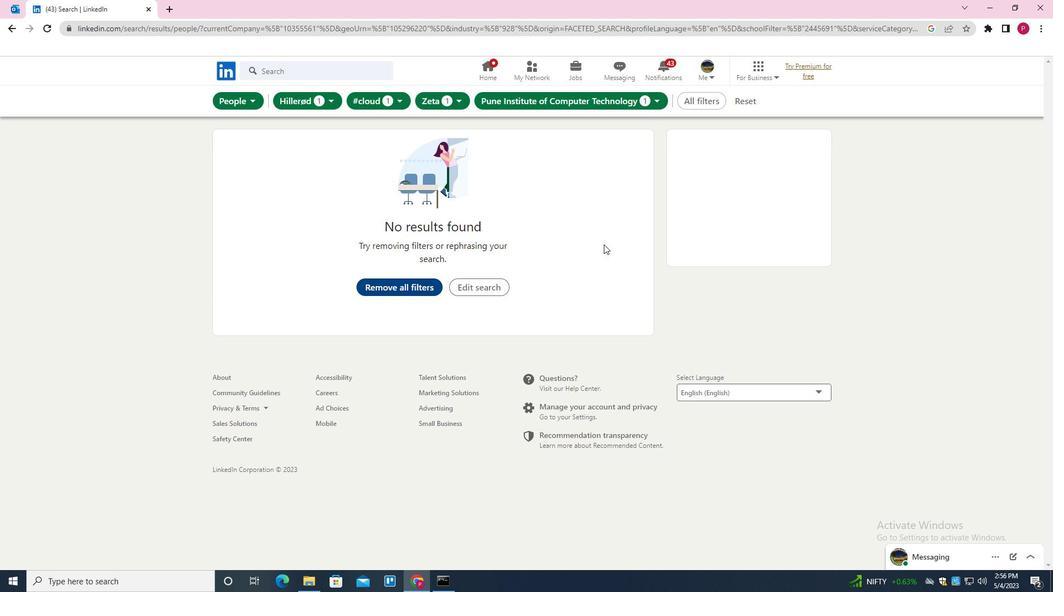 
